 Task: Look for space in San Andrés Itzapa, Guatemala from 8th June, 2023 to 19th June, 2023 for 1 adult in price range Rs.5000 to Rs.12000. Place can be shared room with 1  bedroom having 1 bed and 1 bathroom. Property type can be house, flat, guest house, hotel. Amenities needed are: washing machine. Booking option can be shelf check-in. Required host language is English.
Action: Mouse moved to (406, 69)
Screenshot: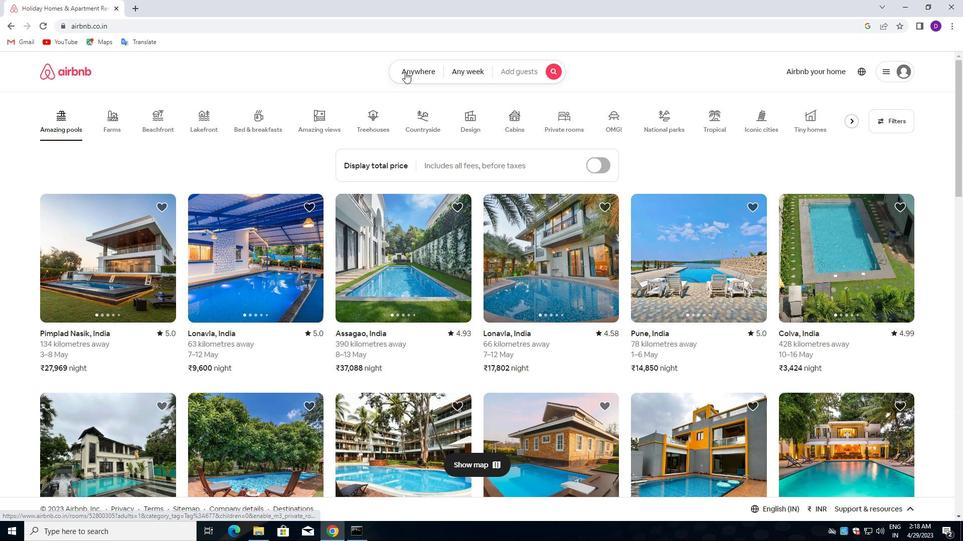
Action: Mouse pressed left at (406, 69)
Screenshot: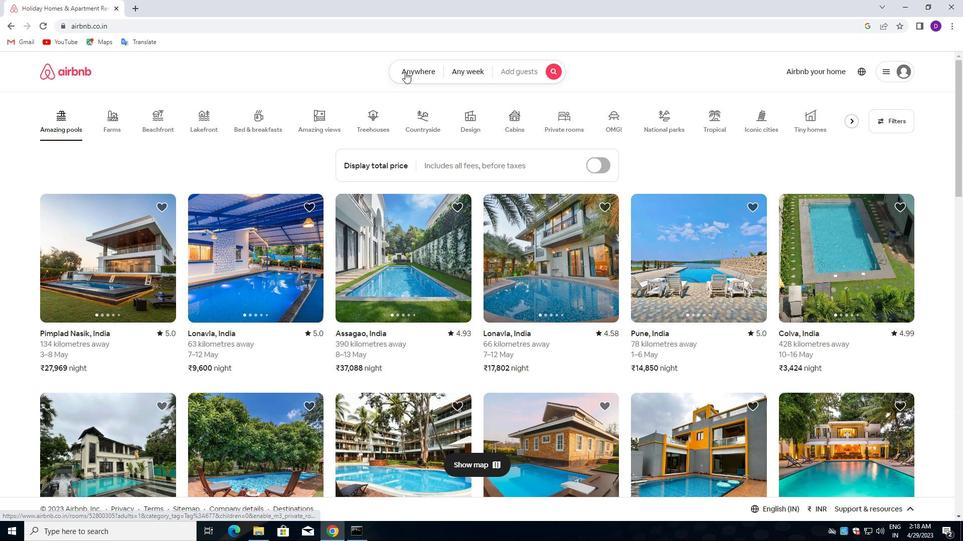 
Action: Mouse moved to (307, 113)
Screenshot: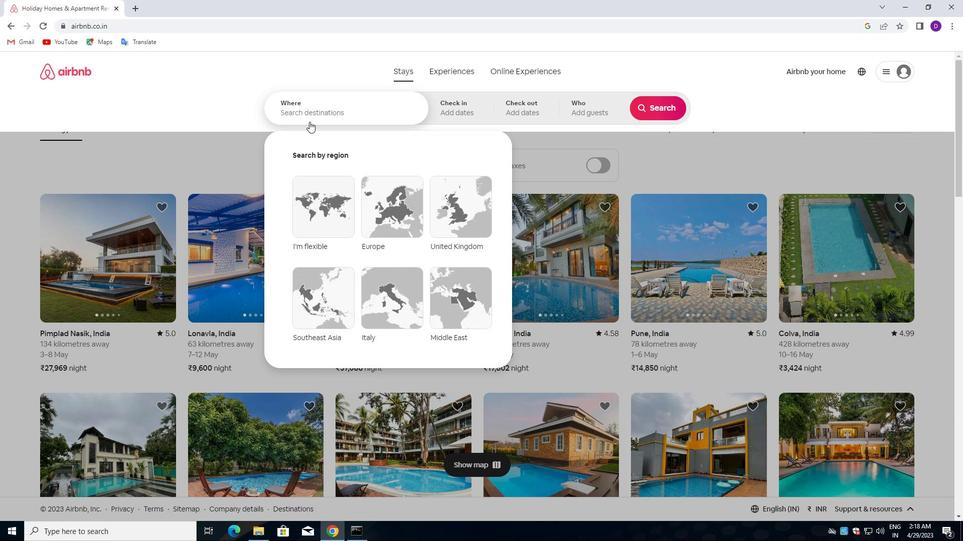 
Action: Mouse pressed left at (307, 113)
Screenshot: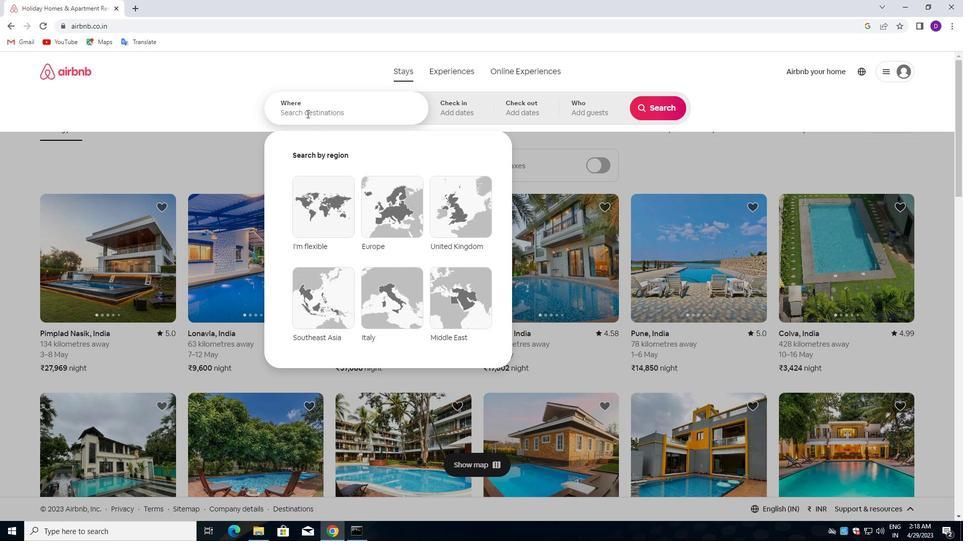 
Action: Mouse moved to (307, 113)
Screenshot: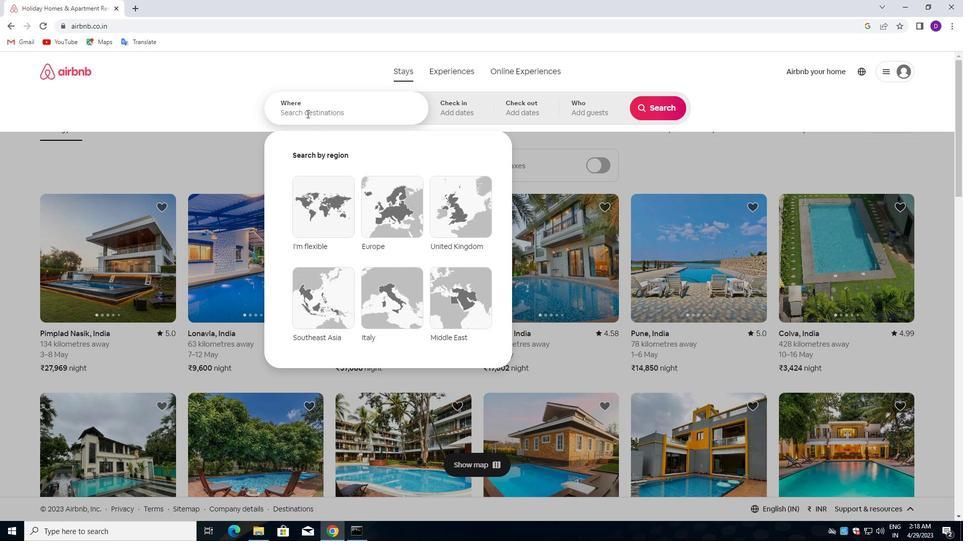 
Action: Key pressed <Key.shift_r>San<Key.space><Key.shift>AND<Key.down><Key.backspace><Key.backspace><Key.backspace><Key.backspace><Key.backspace><Key.backspace><Key.backspace><Key.backspace><Key.space><Key.backspace><Key.backspace><Key.backspace><Key.space><Key.shift_r>ITZ<Key.enter>
Screenshot: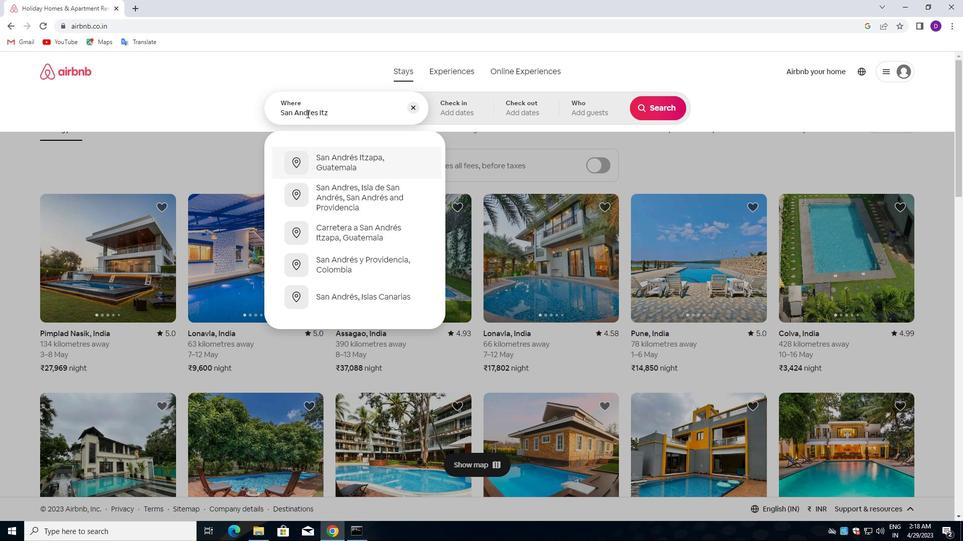 
Action: Mouse moved to (658, 190)
Screenshot: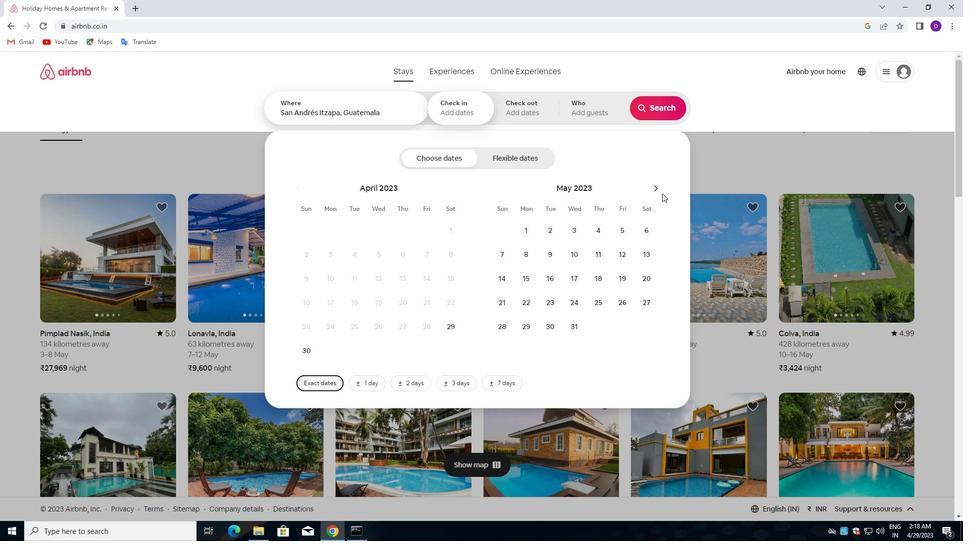 
Action: Mouse pressed left at (658, 190)
Screenshot: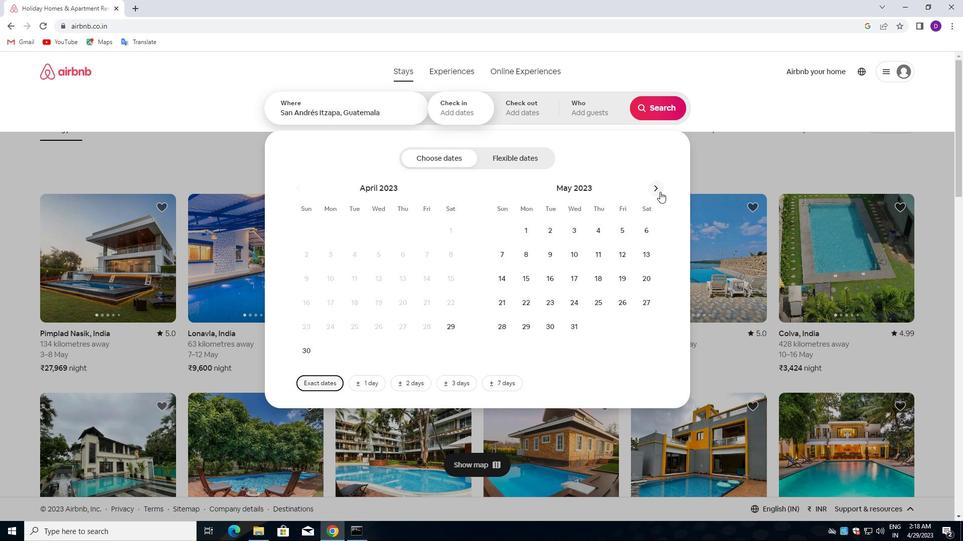 
Action: Mouse moved to (601, 253)
Screenshot: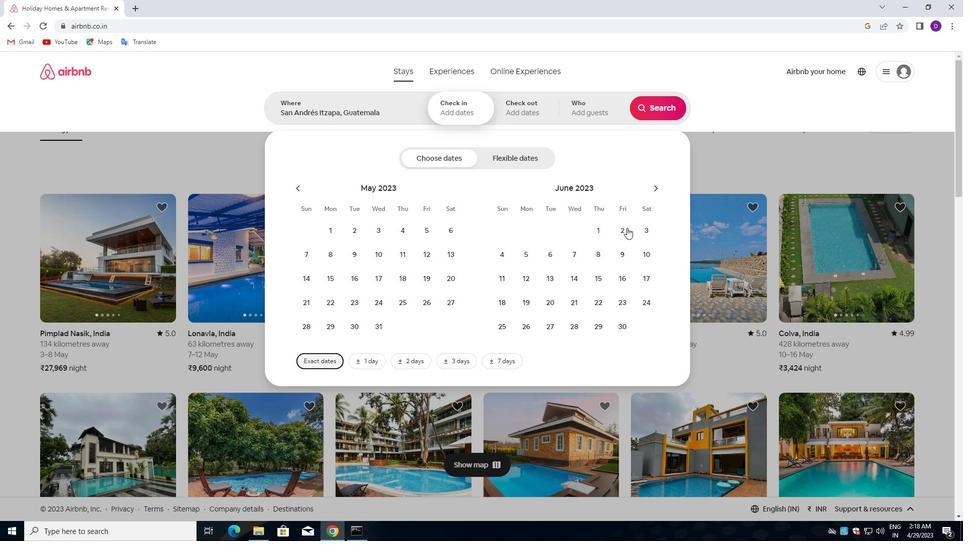 
Action: Mouse pressed left at (601, 253)
Screenshot: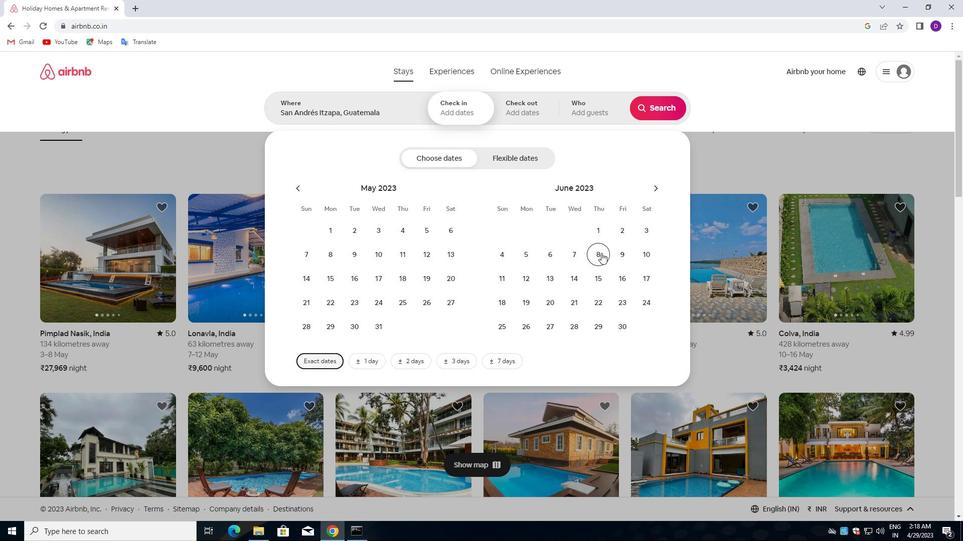 
Action: Mouse moved to (534, 299)
Screenshot: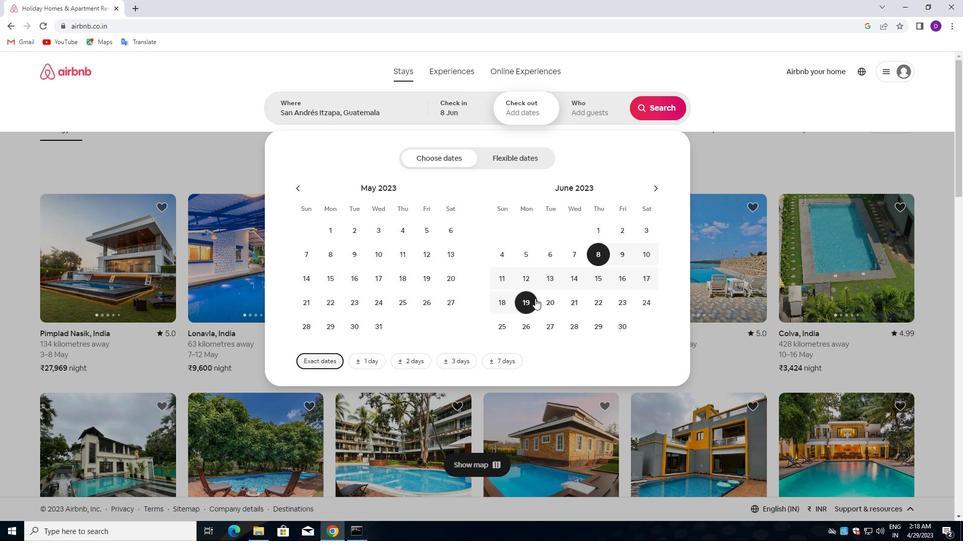 
Action: Mouse pressed left at (534, 299)
Screenshot: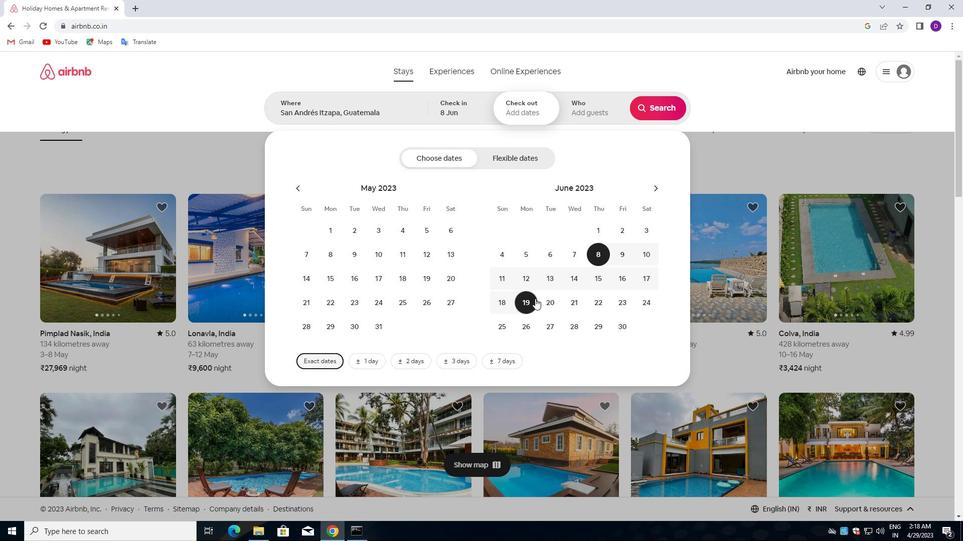 
Action: Mouse moved to (577, 114)
Screenshot: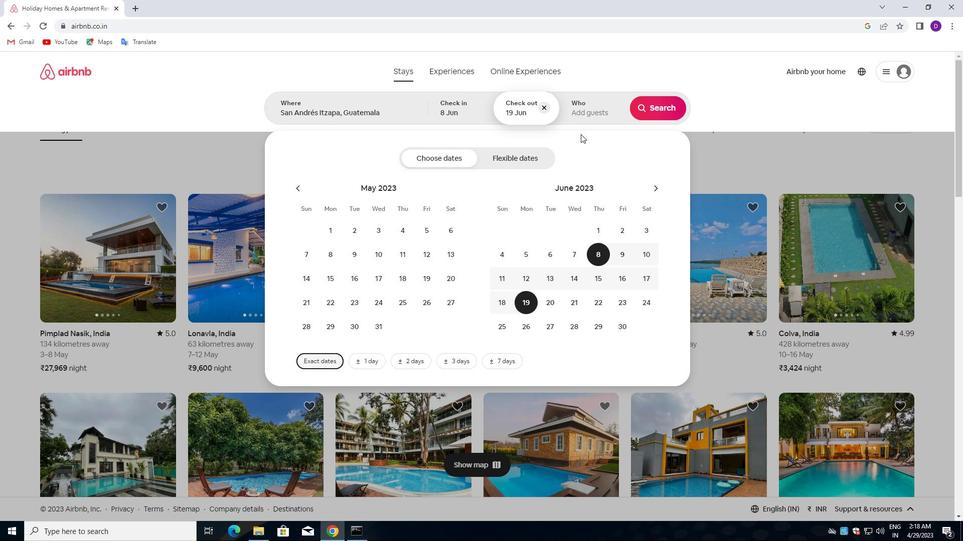 
Action: Mouse pressed left at (577, 114)
Screenshot: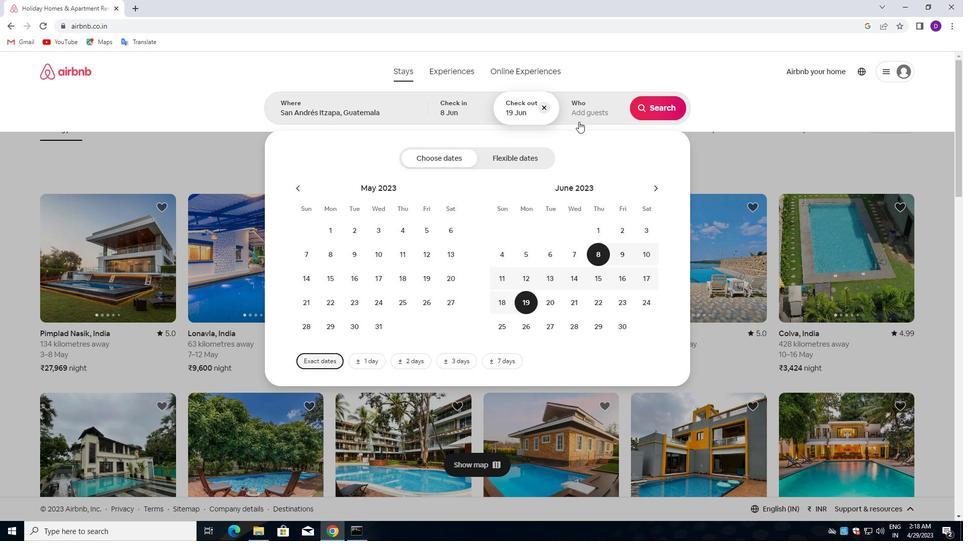 
Action: Mouse moved to (664, 163)
Screenshot: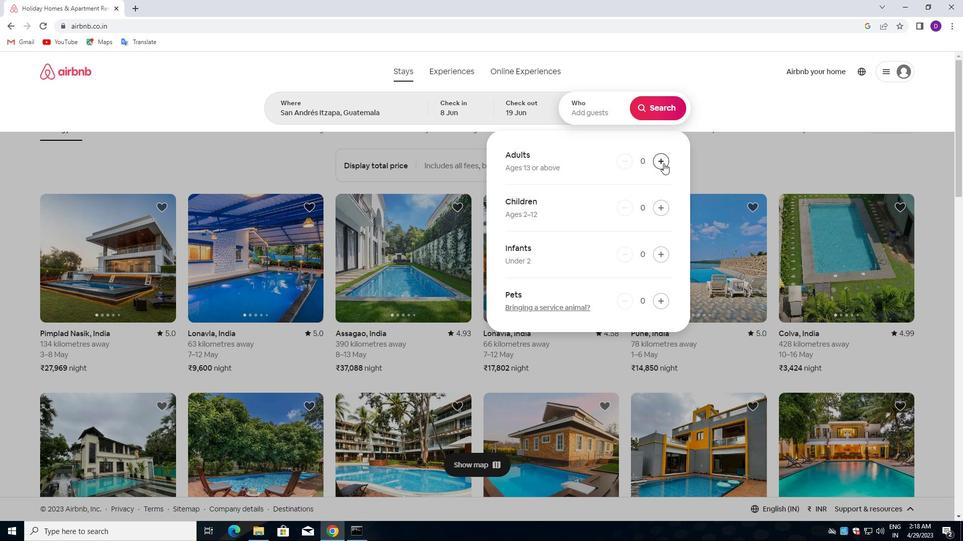 
Action: Mouse pressed left at (664, 163)
Screenshot: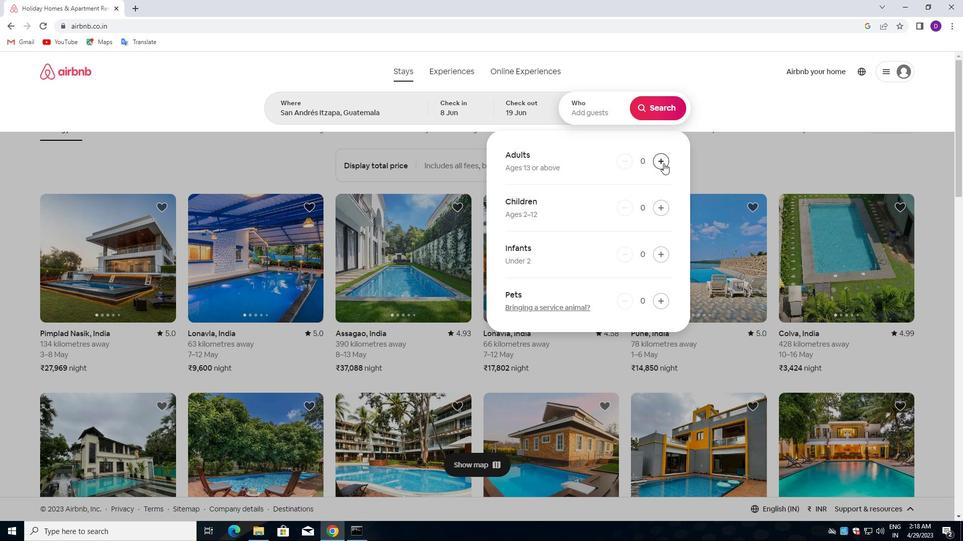 
Action: Mouse moved to (650, 113)
Screenshot: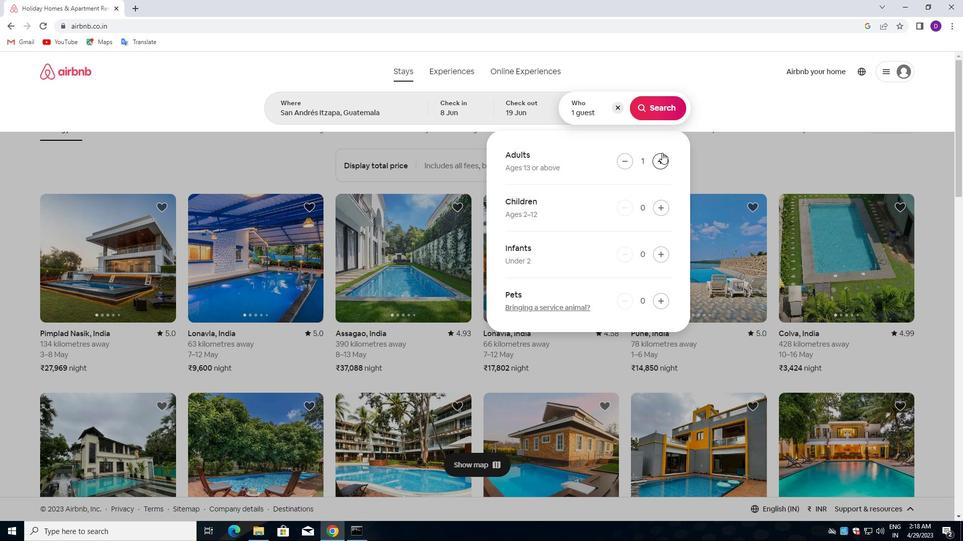
Action: Mouse pressed left at (650, 113)
Screenshot: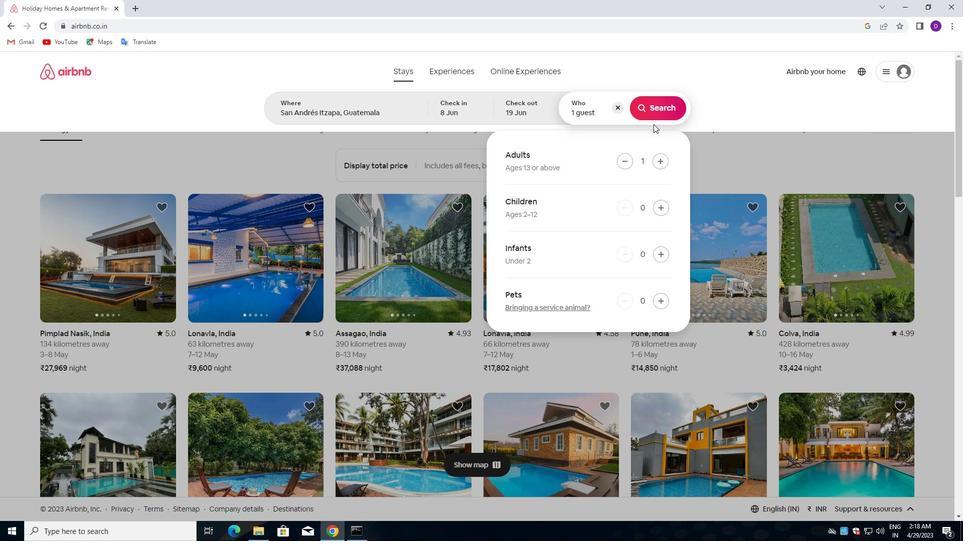 
Action: Mouse moved to (908, 115)
Screenshot: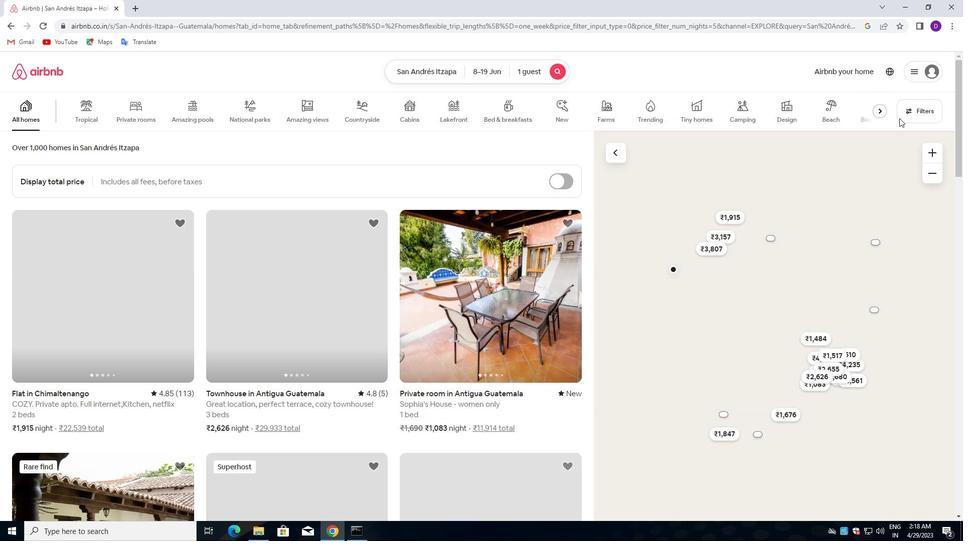 
Action: Mouse pressed left at (908, 115)
Screenshot: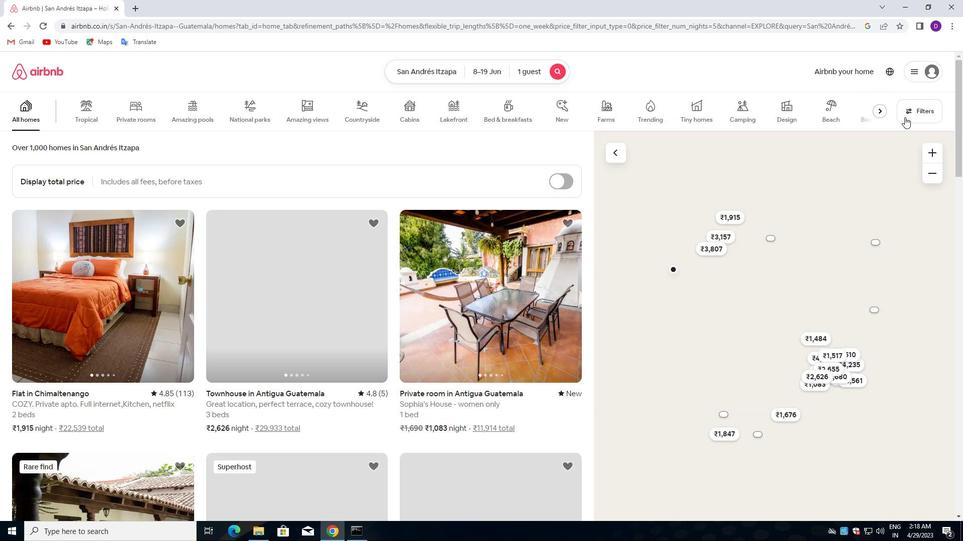 
Action: Mouse moved to (355, 240)
Screenshot: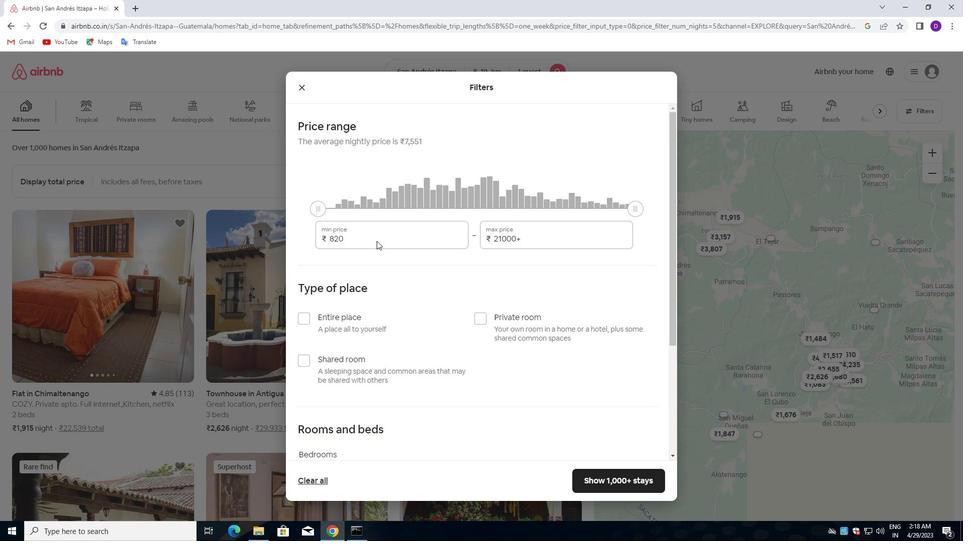 
Action: Mouse pressed left at (355, 240)
Screenshot: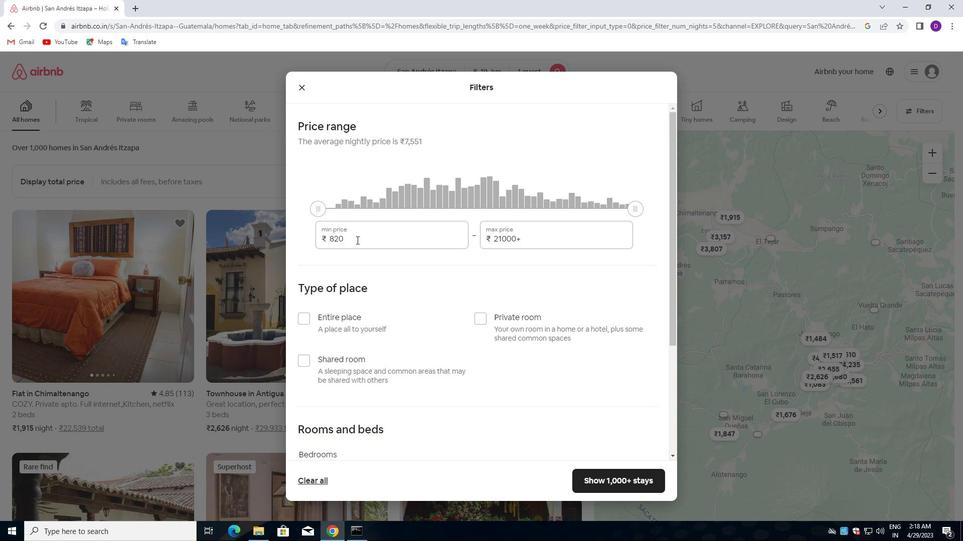 
Action: Mouse pressed left at (355, 240)
Screenshot: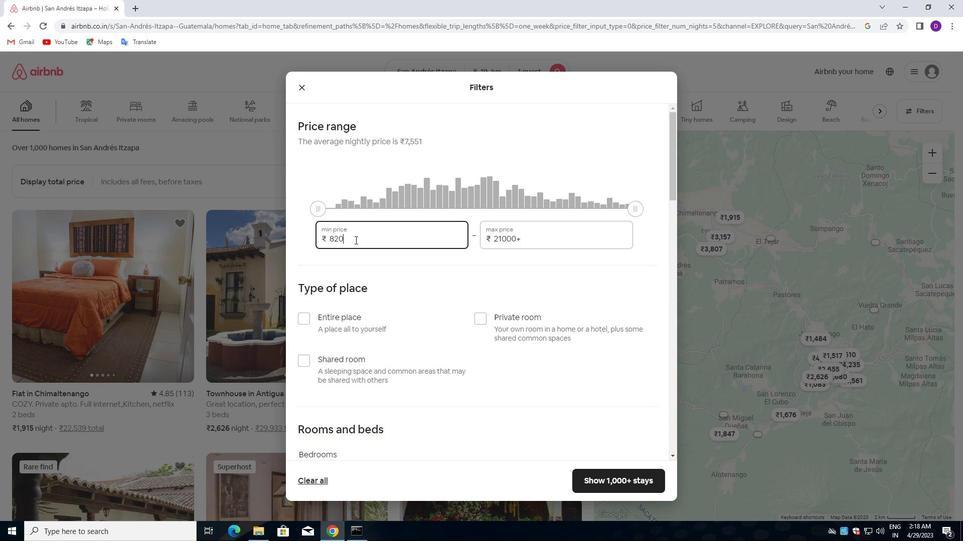 
Action: Key pressed 5000<Key.tab>12000<Key.backspace><Key.backspace><Key.backspace><Key.backspace><Key.backspace><Key.backspace><Key.backspace><Key.backspace>12000
Screenshot: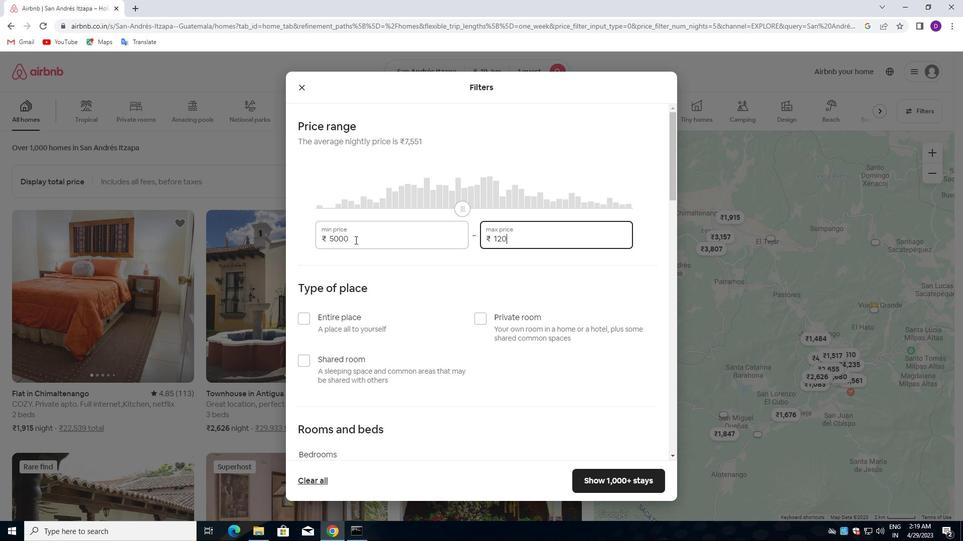 
Action: Mouse moved to (339, 256)
Screenshot: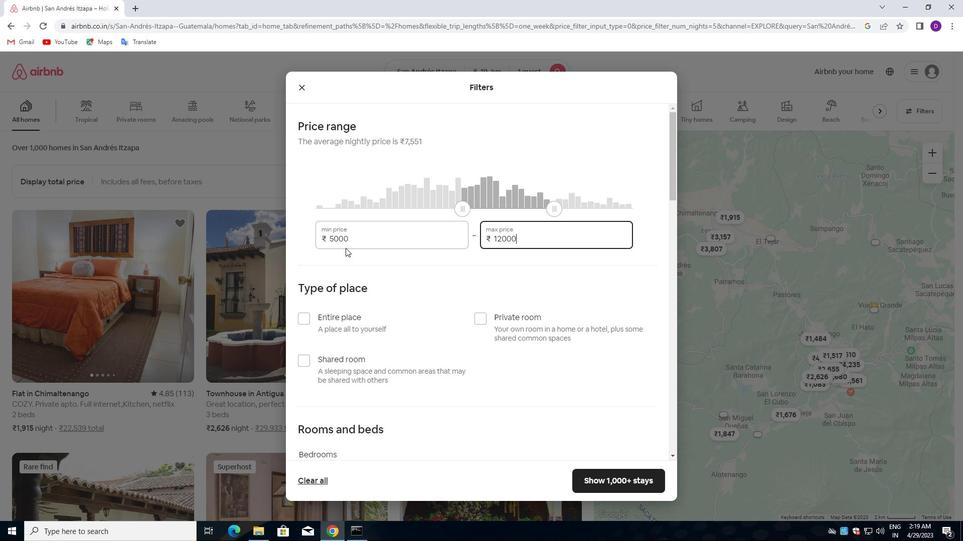 
Action: Mouse scrolled (339, 255) with delta (0, 0)
Screenshot: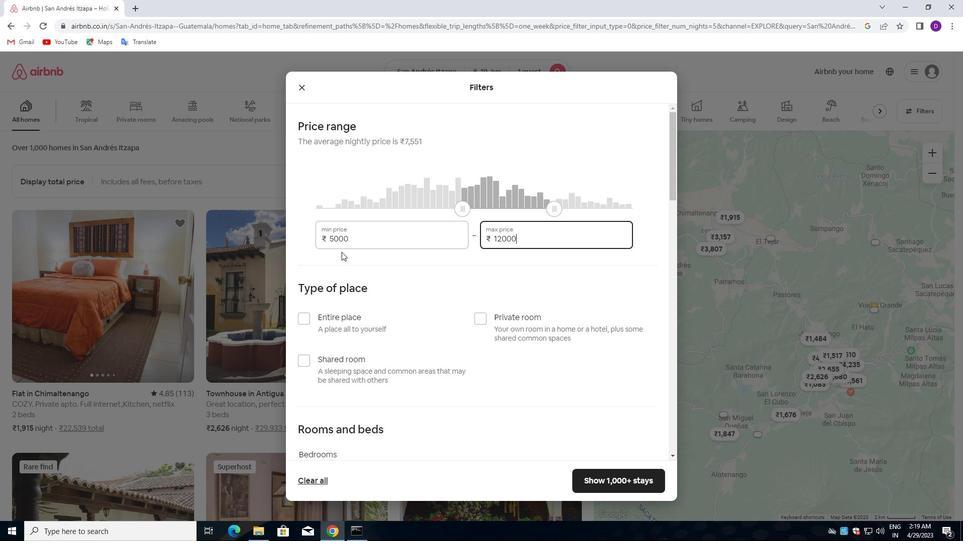 
Action: Mouse moved to (300, 312)
Screenshot: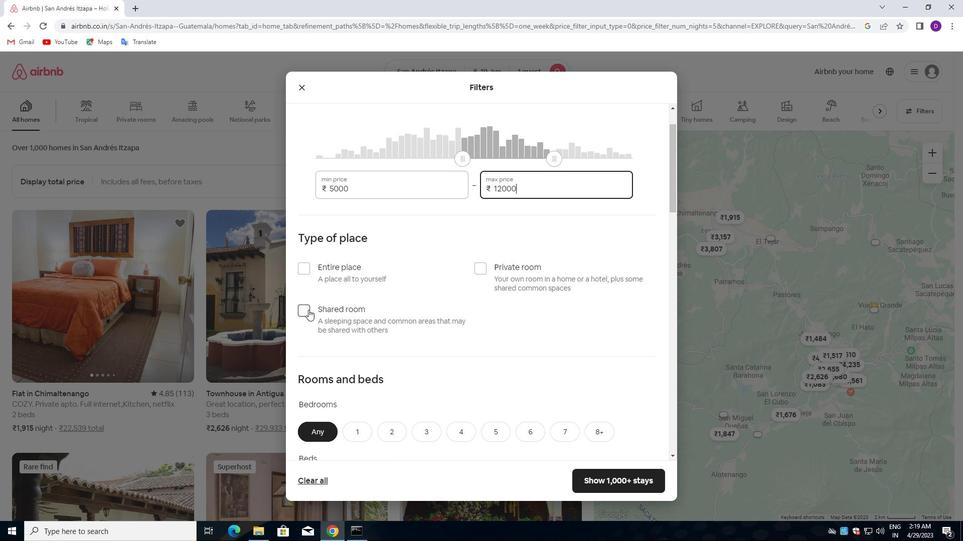 
Action: Mouse pressed left at (300, 312)
Screenshot: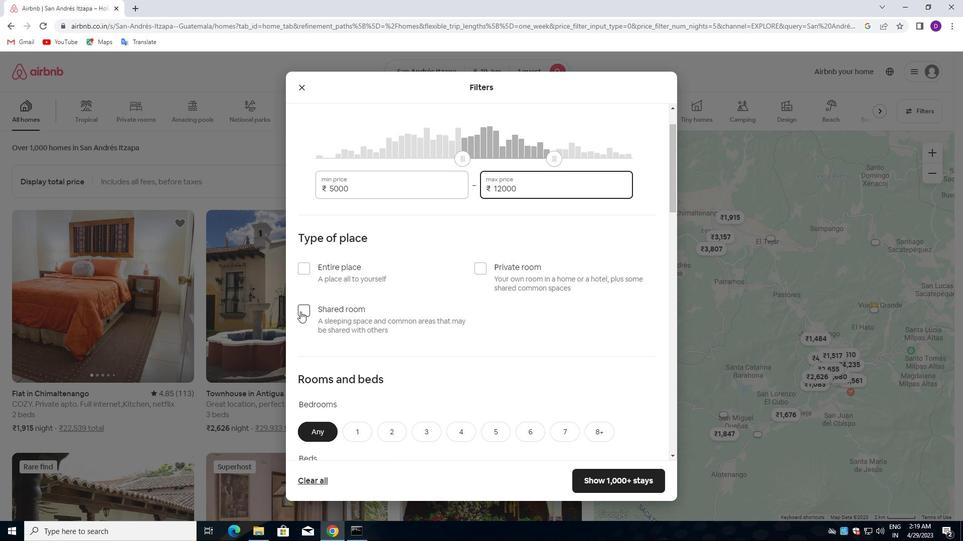 
Action: Mouse moved to (391, 326)
Screenshot: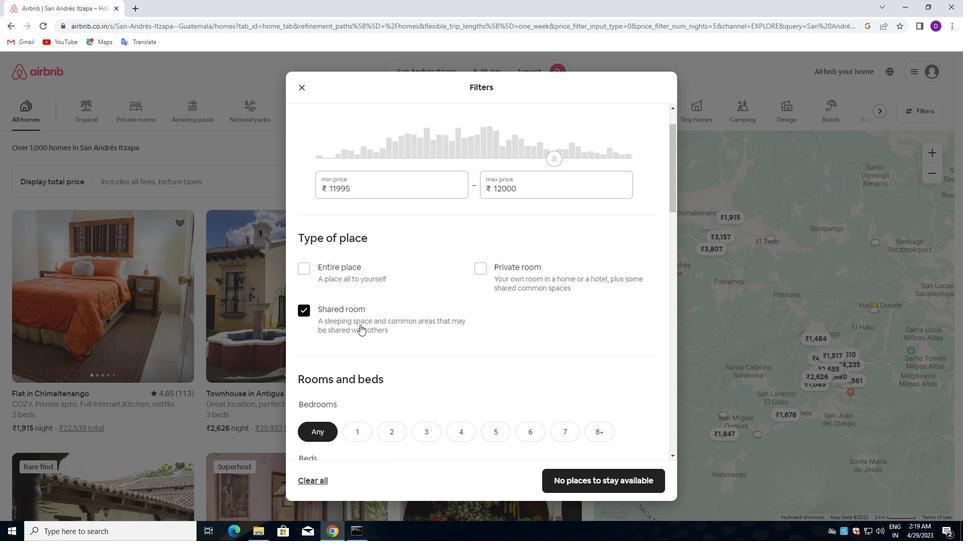 
Action: Mouse scrolled (391, 326) with delta (0, 0)
Screenshot: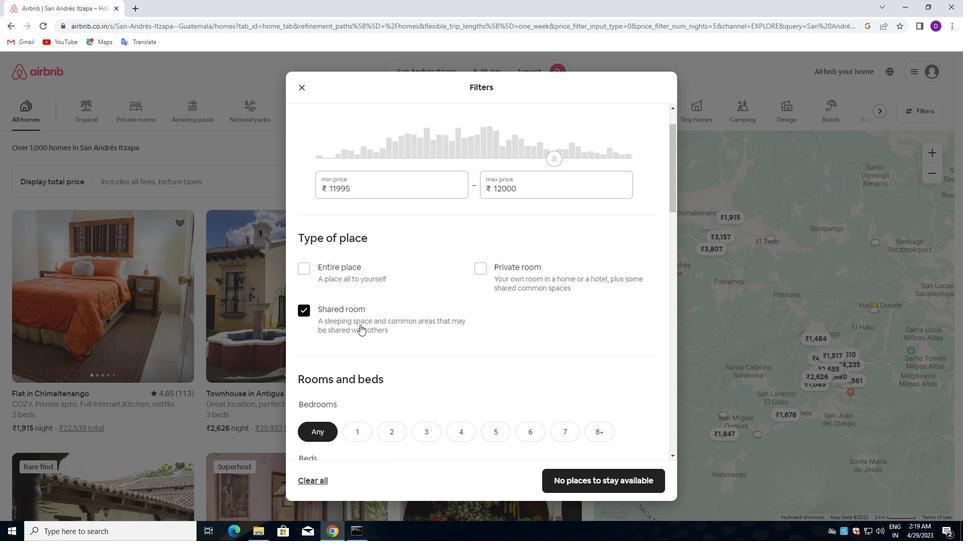 
Action: Mouse moved to (392, 326)
Screenshot: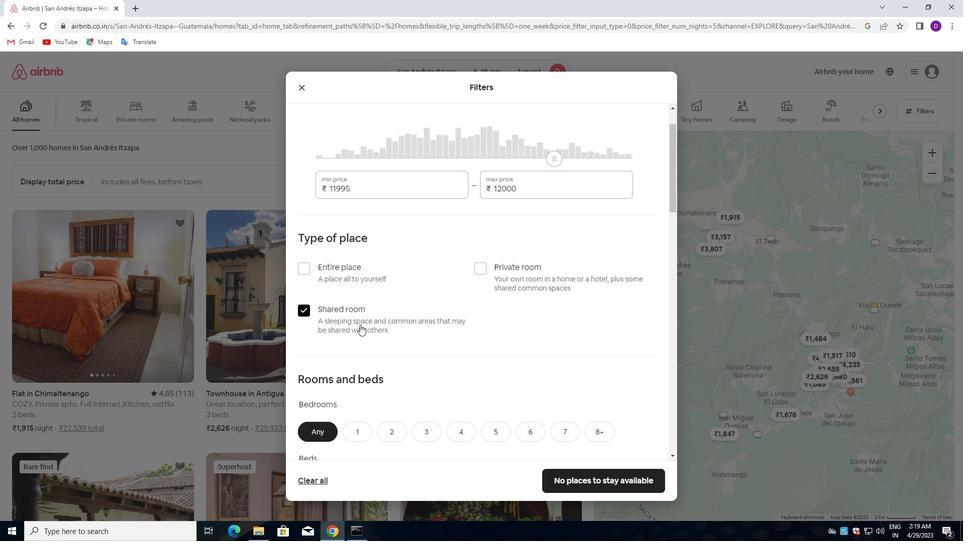 
Action: Mouse scrolled (392, 326) with delta (0, 0)
Screenshot: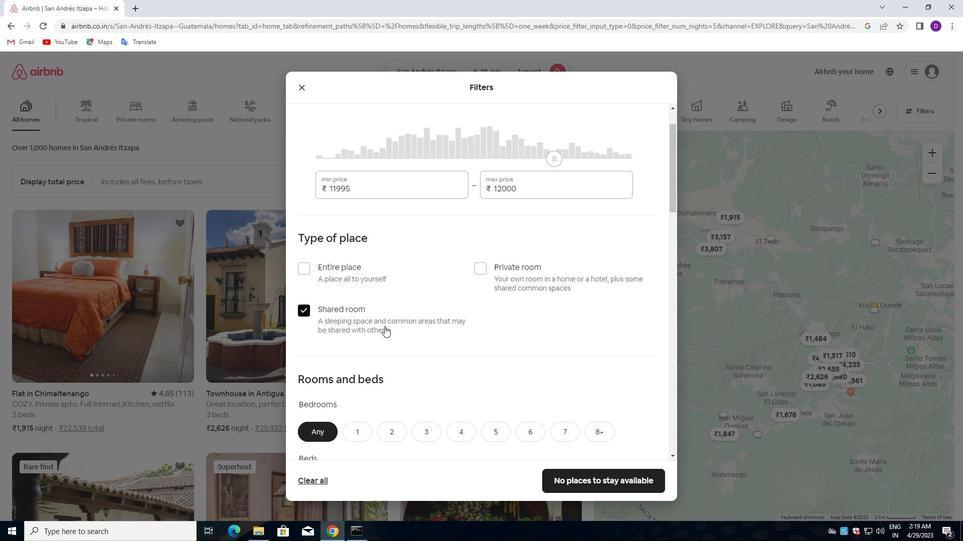 
Action: Mouse moved to (392, 327)
Screenshot: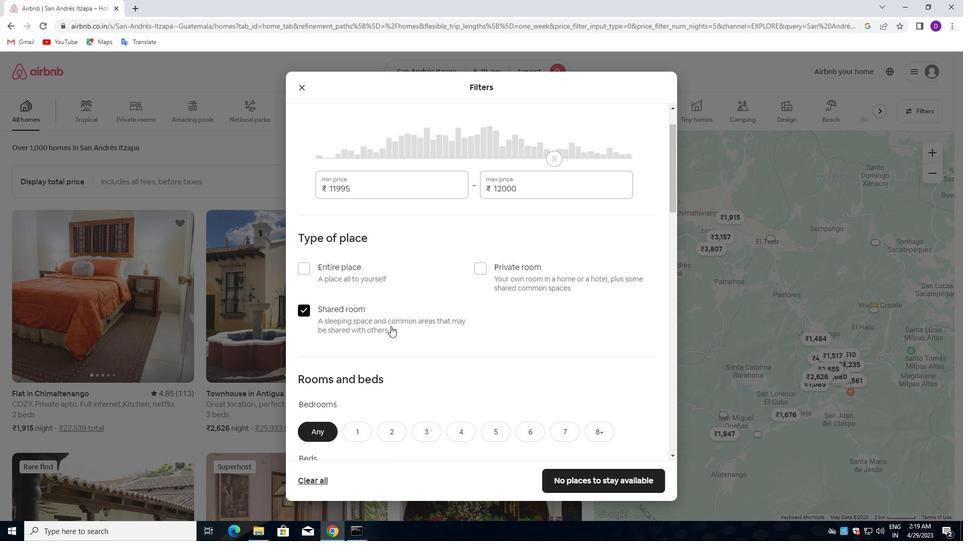 
Action: Mouse scrolled (392, 326) with delta (0, 0)
Screenshot: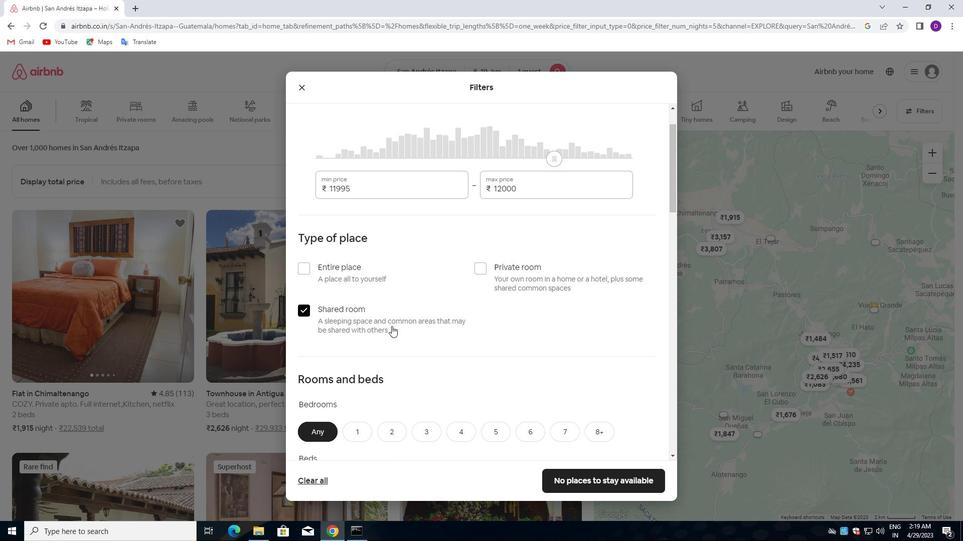 
Action: Mouse moved to (355, 285)
Screenshot: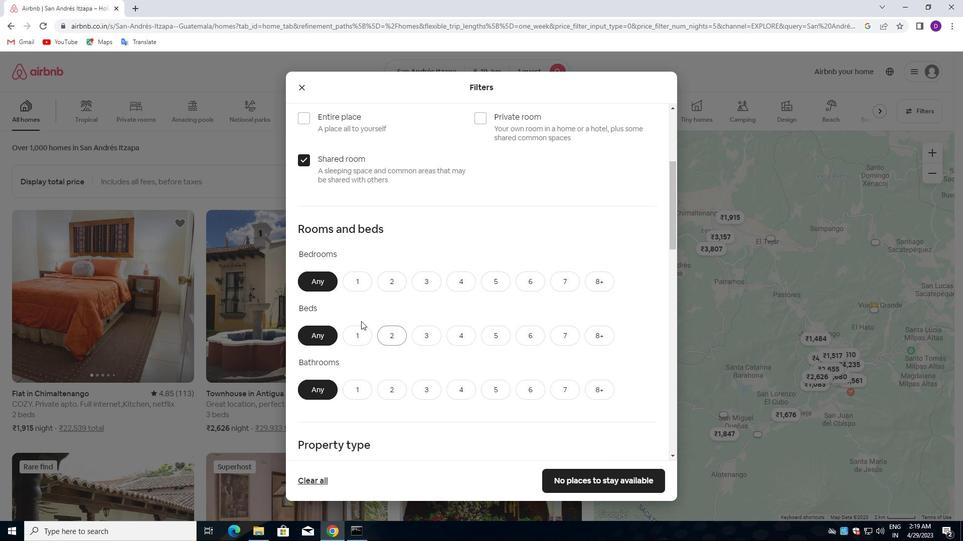 
Action: Mouse pressed left at (355, 285)
Screenshot: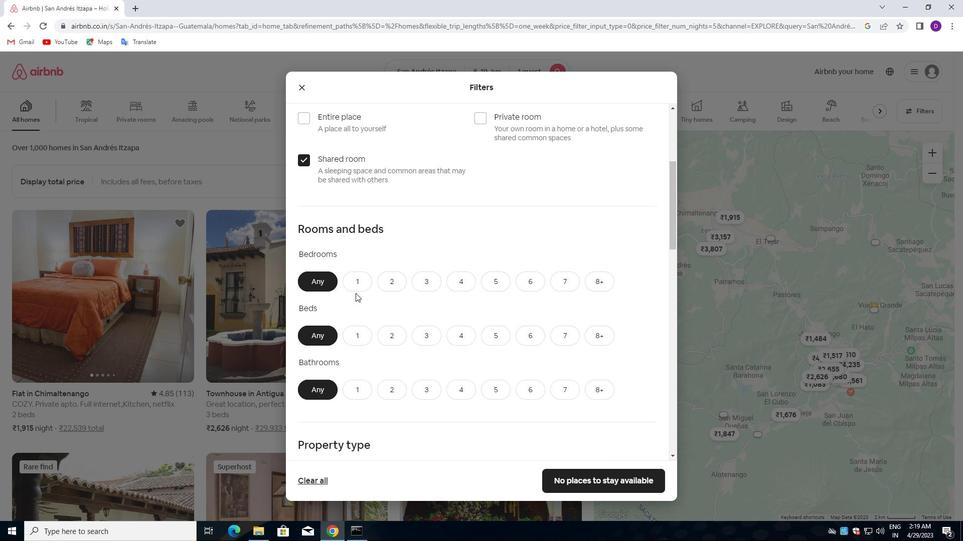 
Action: Mouse moved to (359, 338)
Screenshot: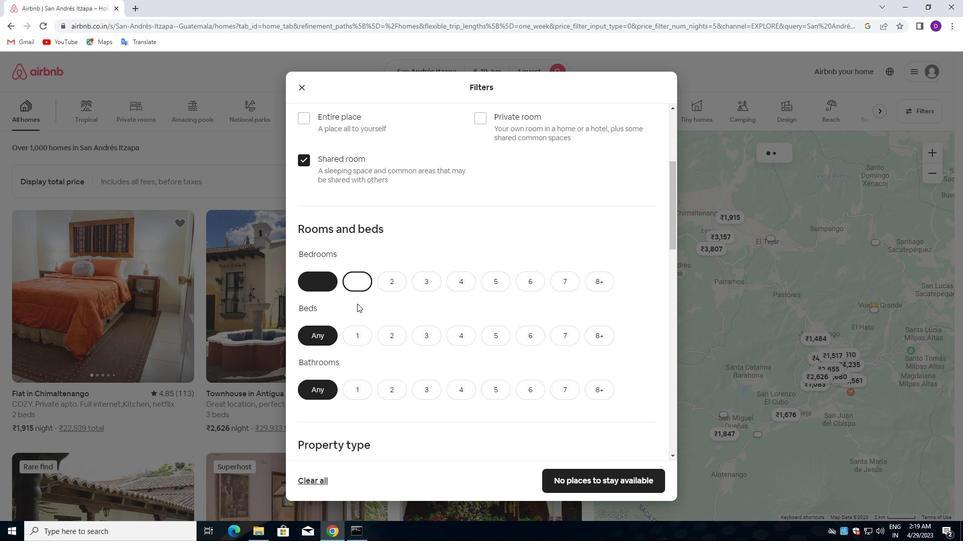 
Action: Mouse pressed left at (359, 338)
Screenshot: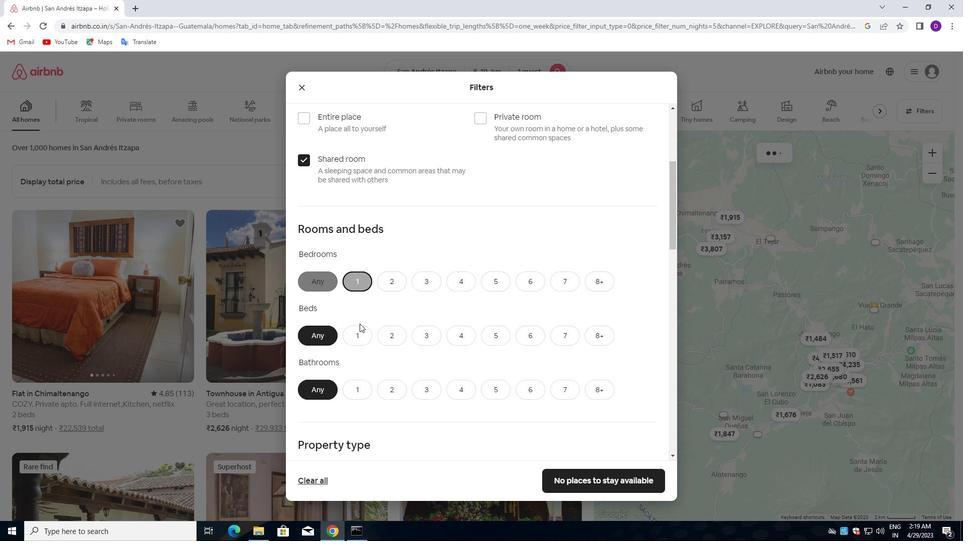 
Action: Mouse moved to (357, 384)
Screenshot: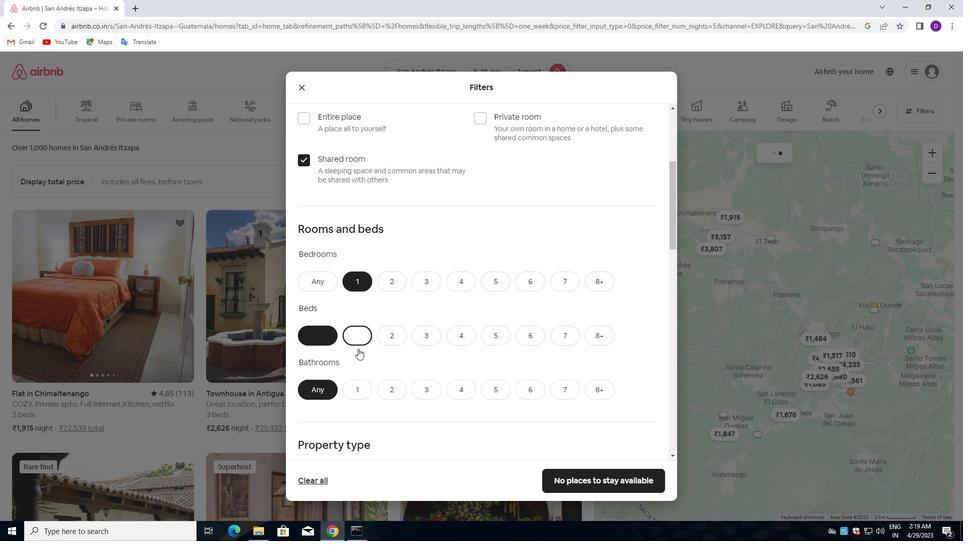 
Action: Mouse pressed left at (357, 384)
Screenshot: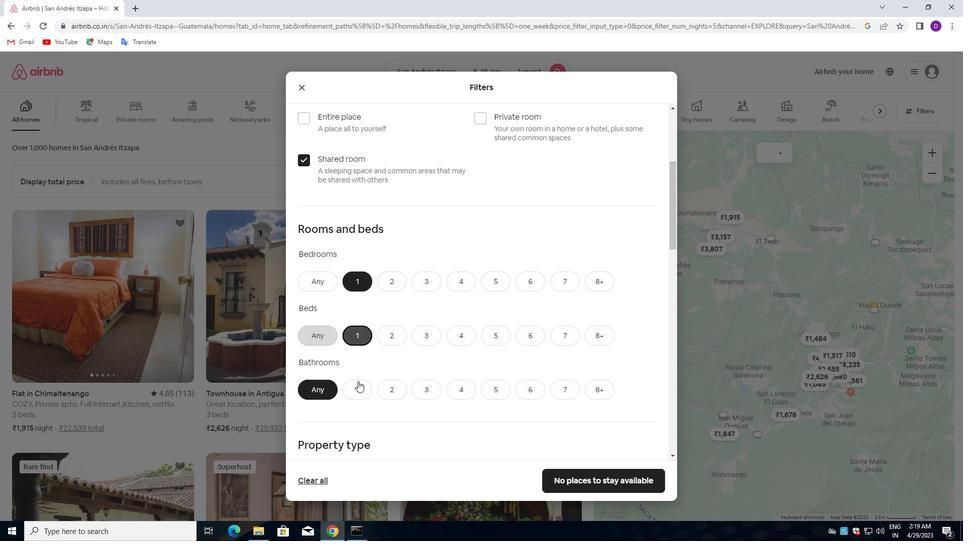
Action: Mouse moved to (401, 332)
Screenshot: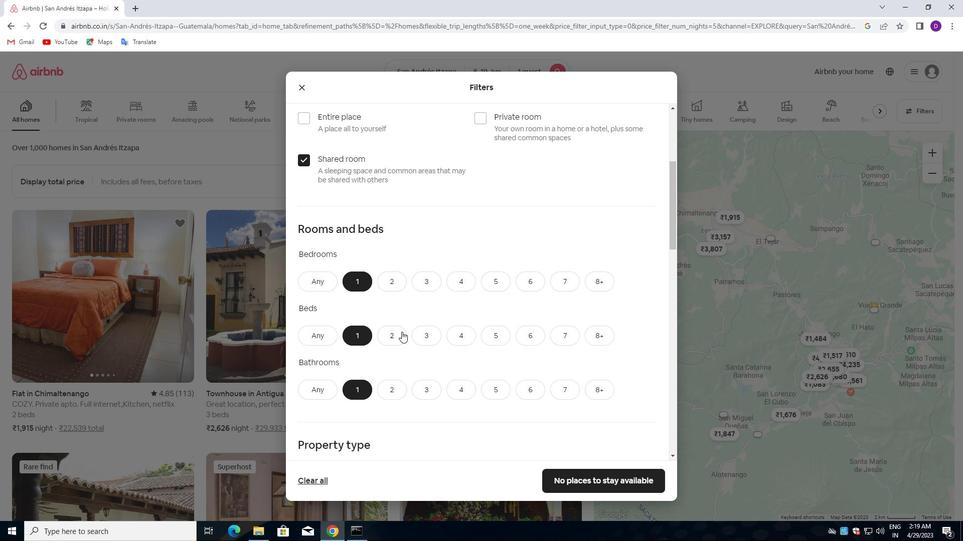 
Action: Mouse scrolled (401, 331) with delta (0, 0)
Screenshot: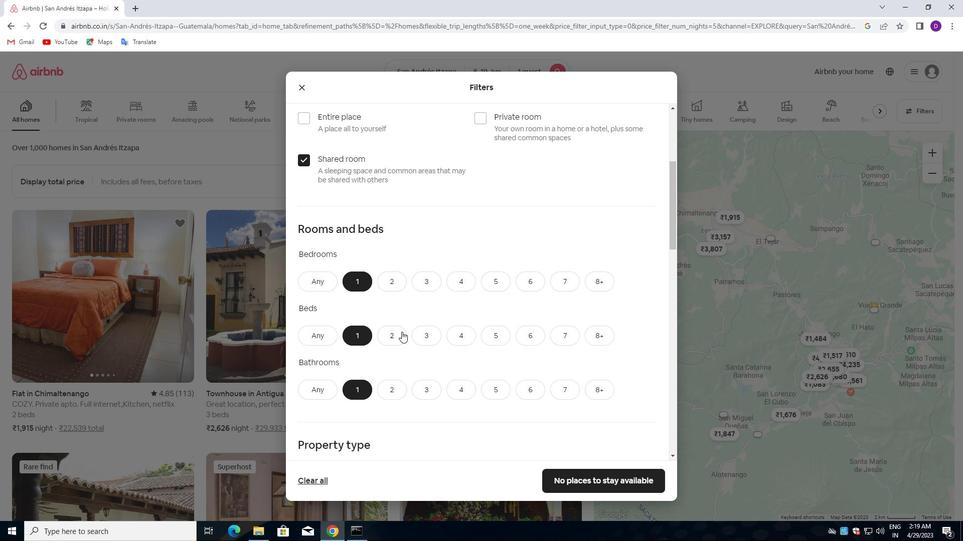 
Action: Mouse moved to (401, 332)
Screenshot: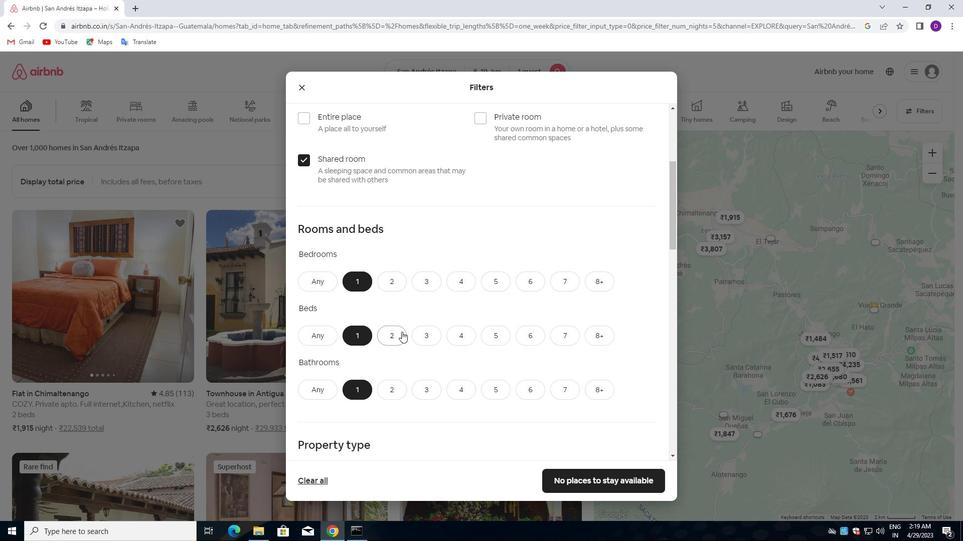 
Action: Mouse scrolled (401, 332) with delta (0, 0)
Screenshot: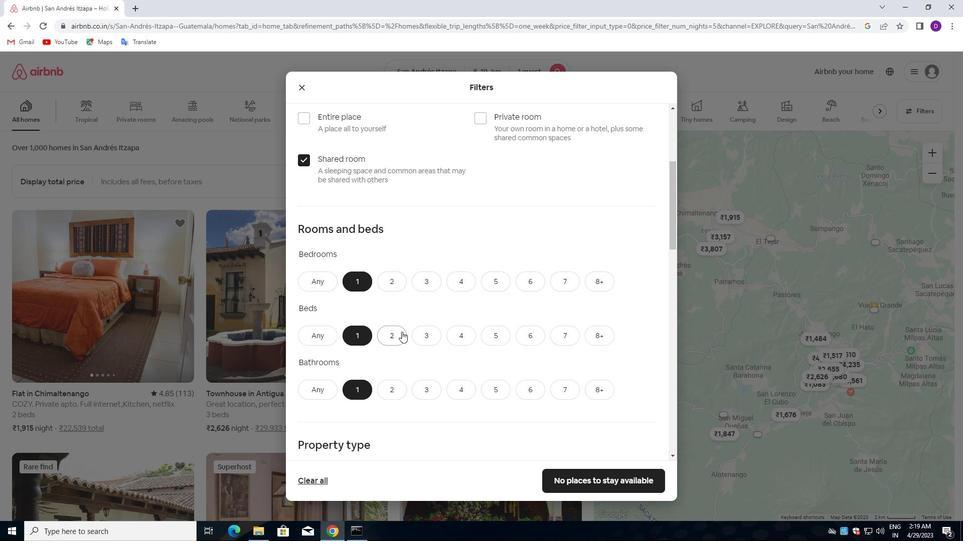 
Action: Mouse moved to (401, 333)
Screenshot: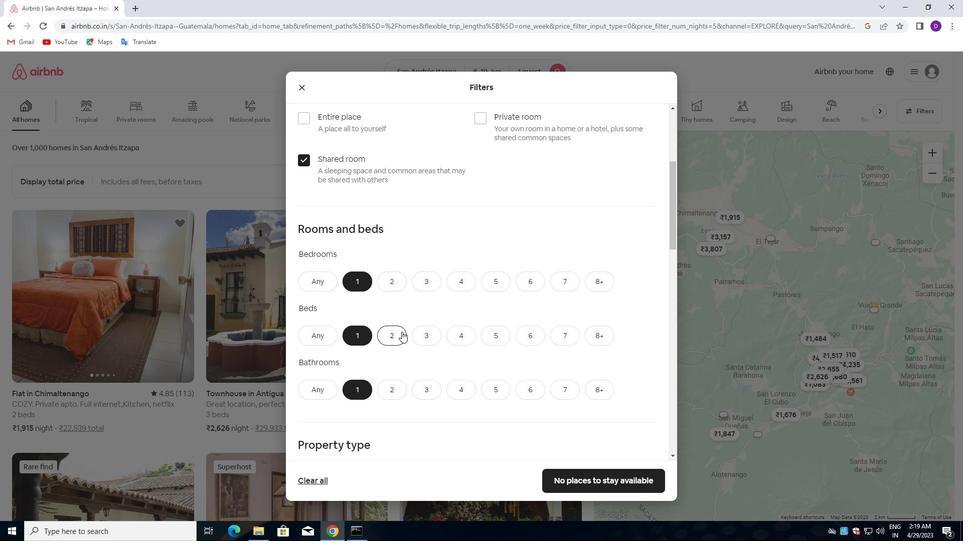 
Action: Mouse scrolled (401, 333) with delta (0, 0)
Screenshot: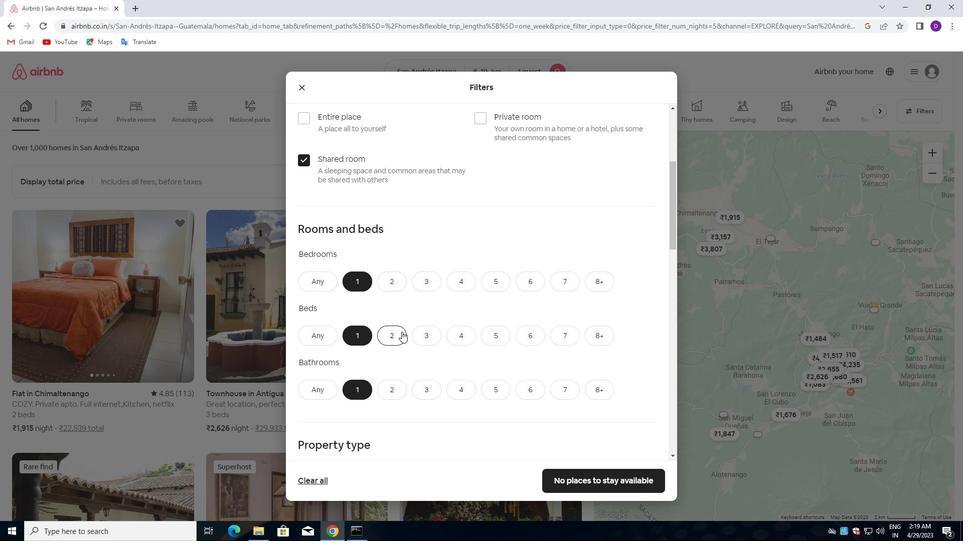 
Action: Mouse moved to (400, 334)
Screenshot: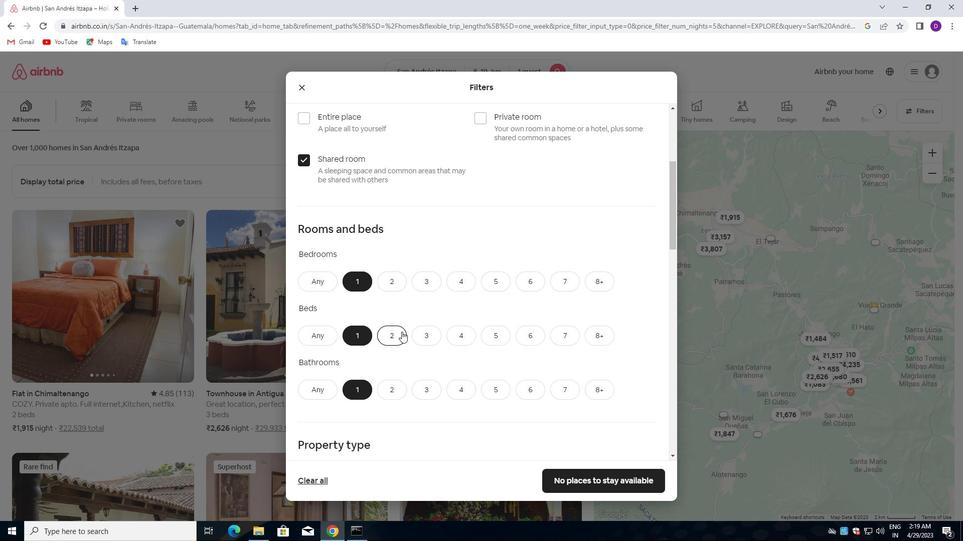 
Action: Mouse scrolled (400, 333) with delta (0, 0)
Screenshot: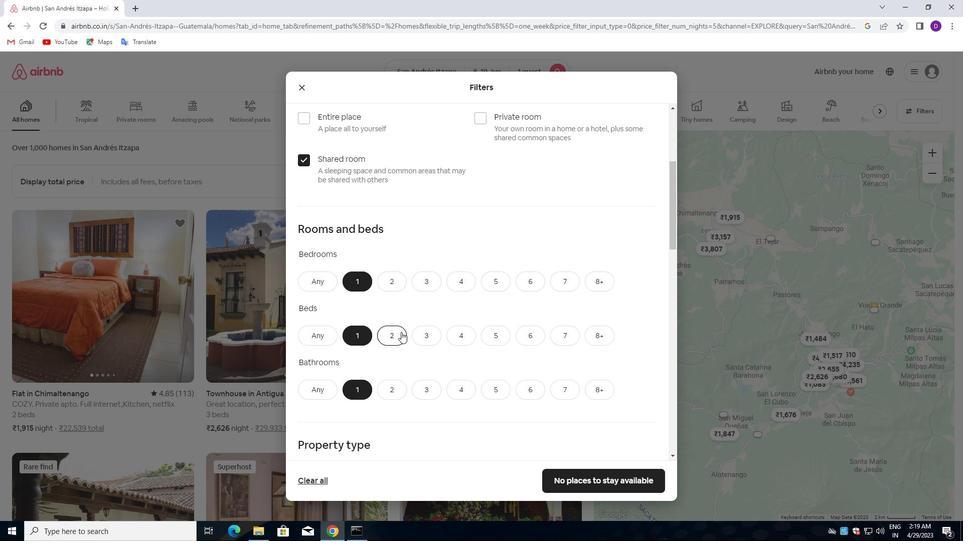
Action: Mouse moved to (348, 308)
Screenshot: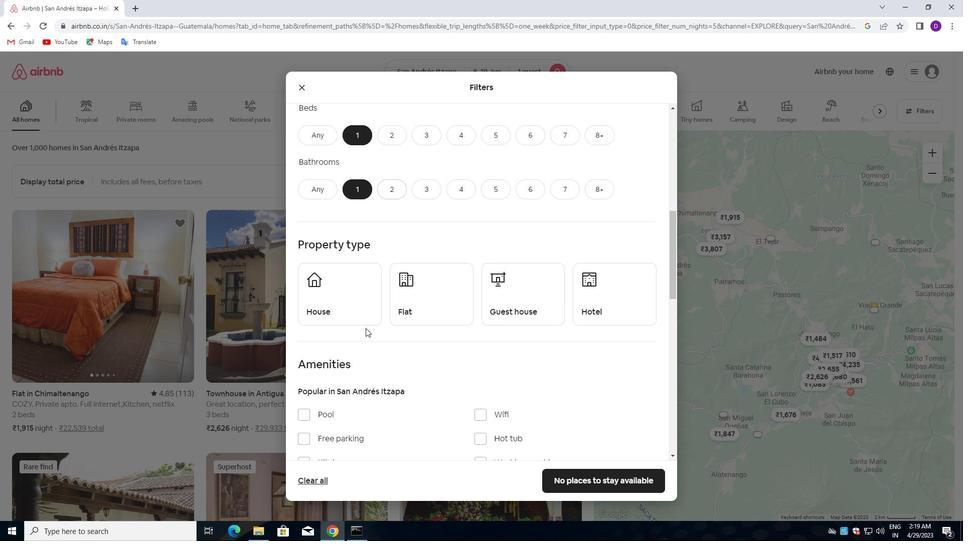 
Action: Mouse pressed left at (348, 308)
Screenshot: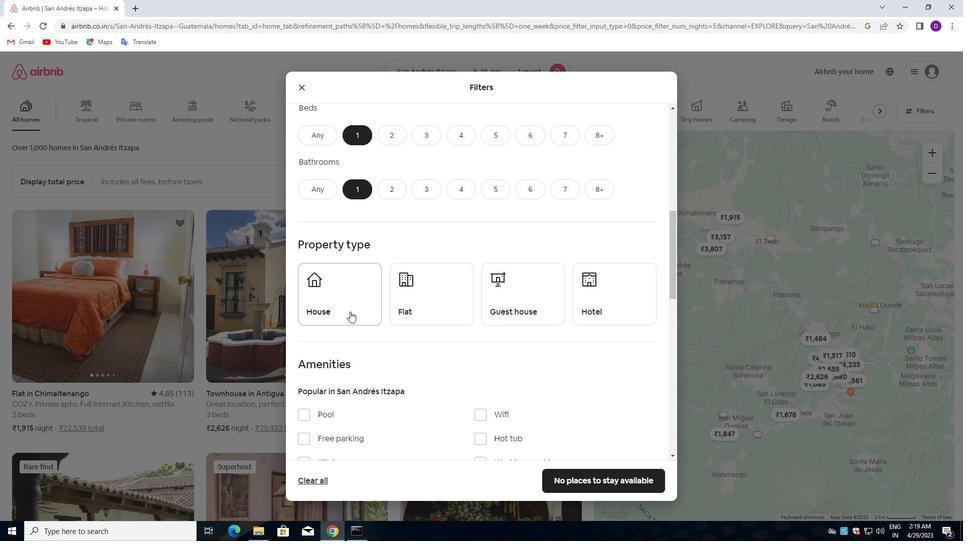 
Action: Mouse moved to (413, 301)
Screenshot: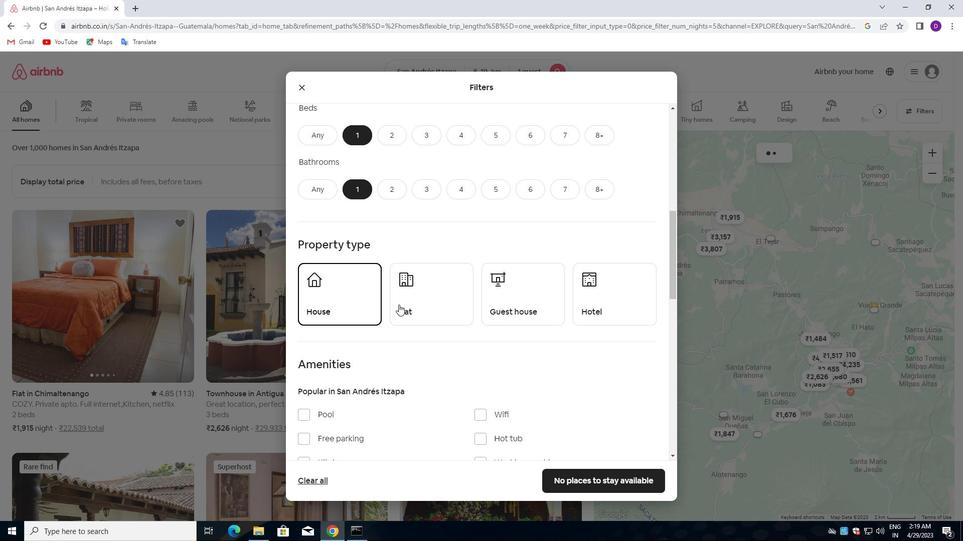
Action: Mouse pressed left at (413, 301)
Screenshot: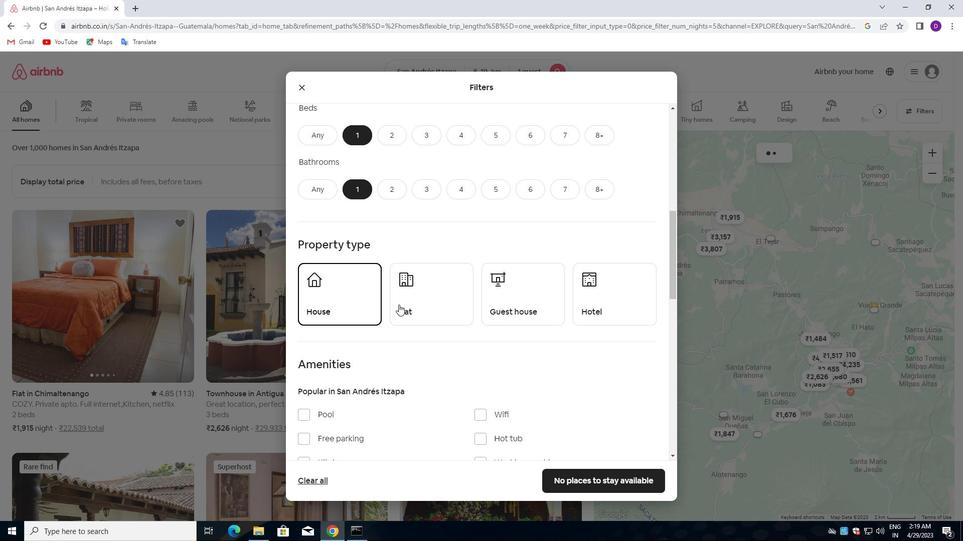 
Action: Mouse moved to (494, 299)
Screenshot: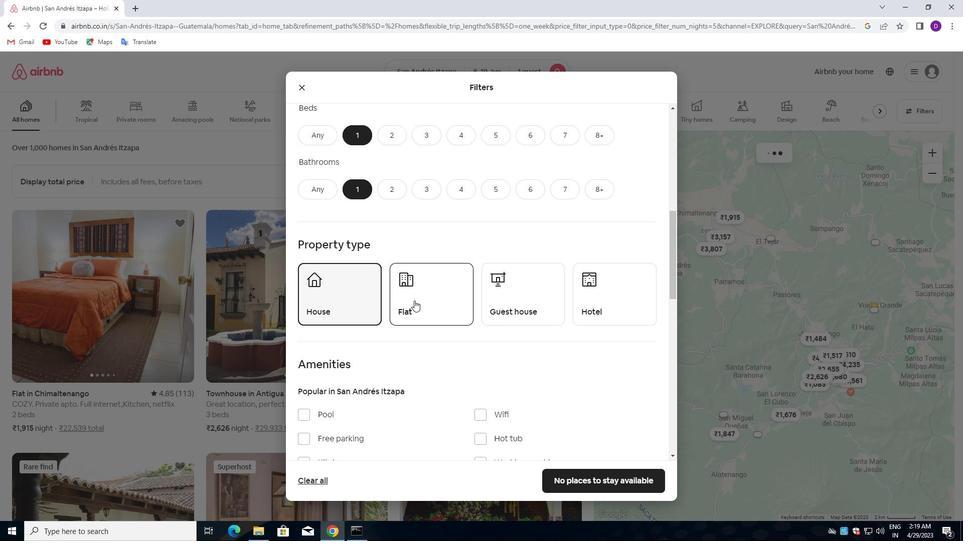 
Action: Mouse pressed left at (494, 299)
Screenshot: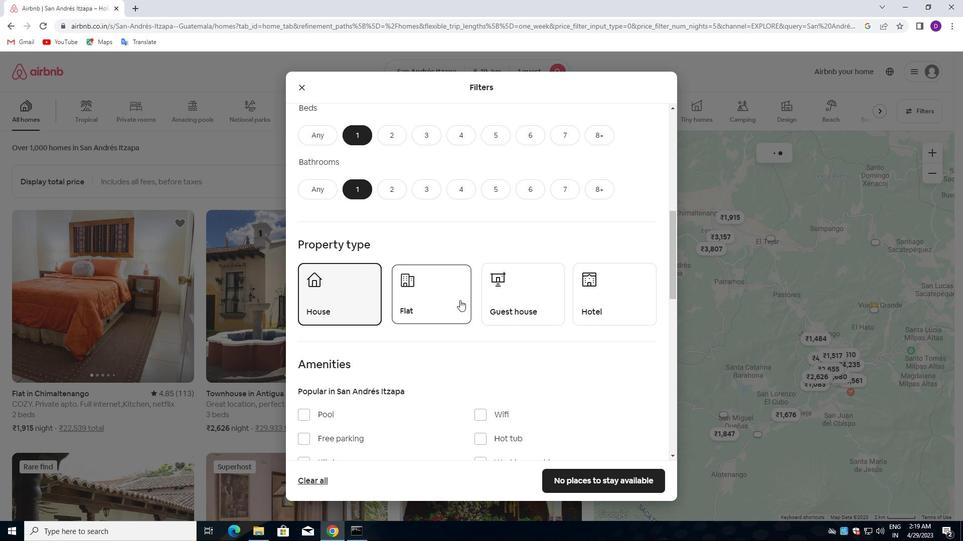 
Action: Mouse moved to (592, 297)
Screenshot: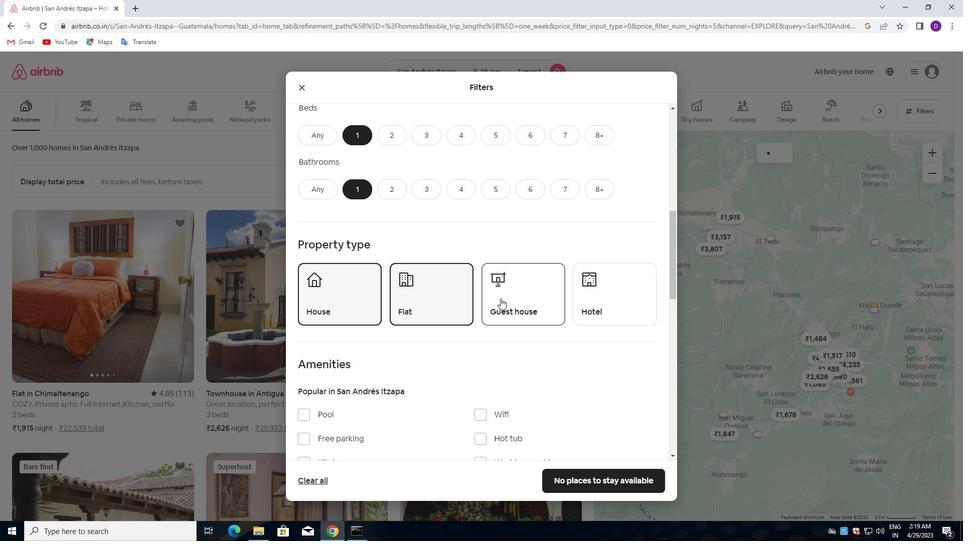 
Action: Mouse pressed left at (592, 297)
Screenshot: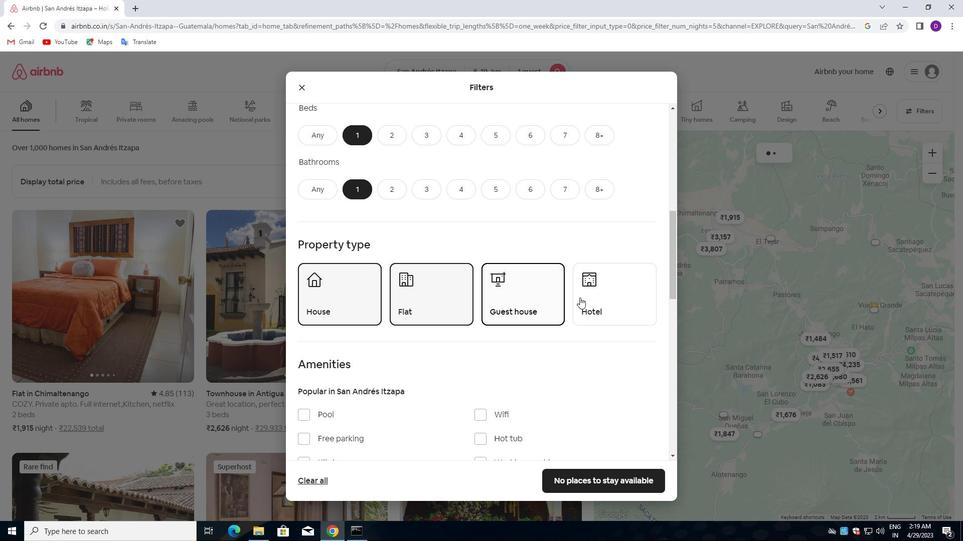 
Action: Mouse moved to (484, 325)
Screenshot: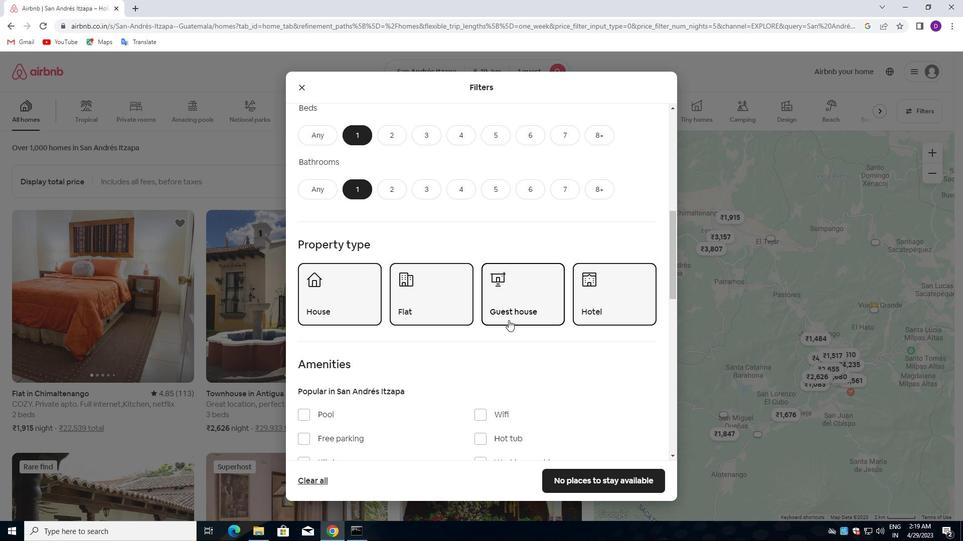 
Action: Mouse scrolled (484, 324) with delta (0, 0)
Screenshot: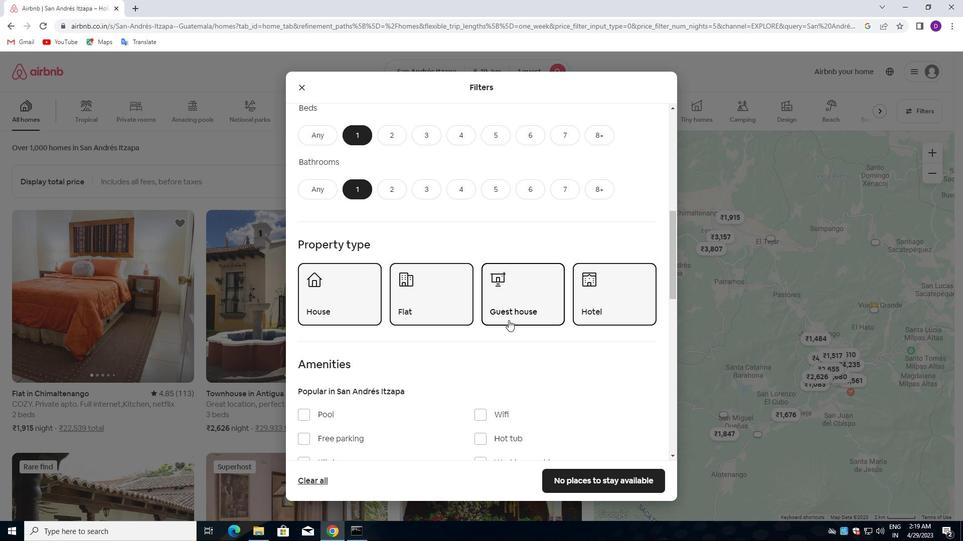 
Action: Mouse moved to (483, 326)
Screenshot: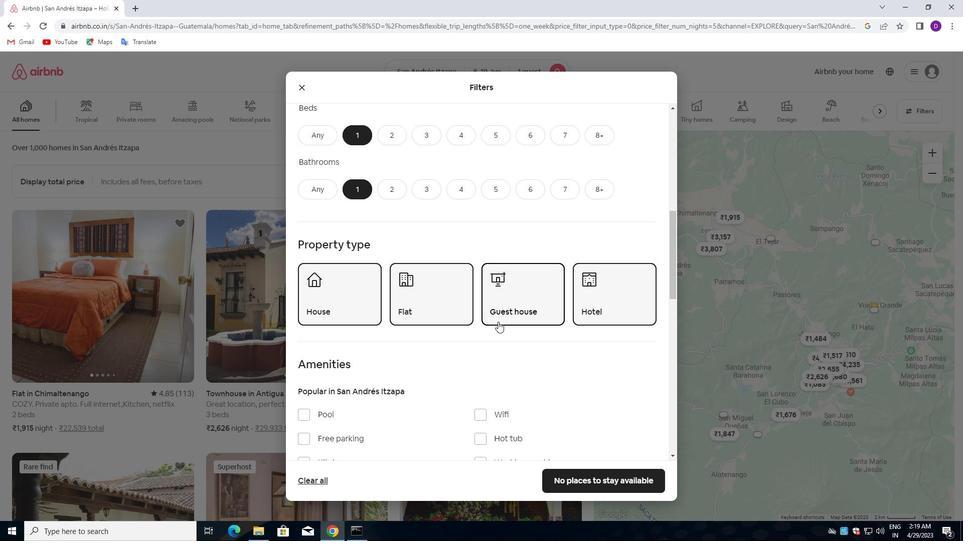 
Action: Mouse scrolled (483, 326) with delta (0, 0)
Screenshot: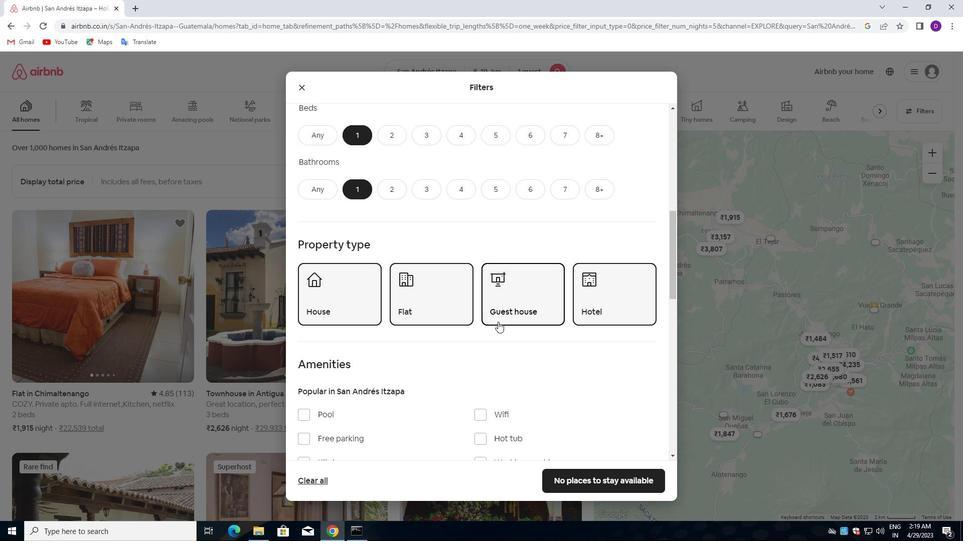 
Action: Mouse moved to (483, 326)
Screenshot: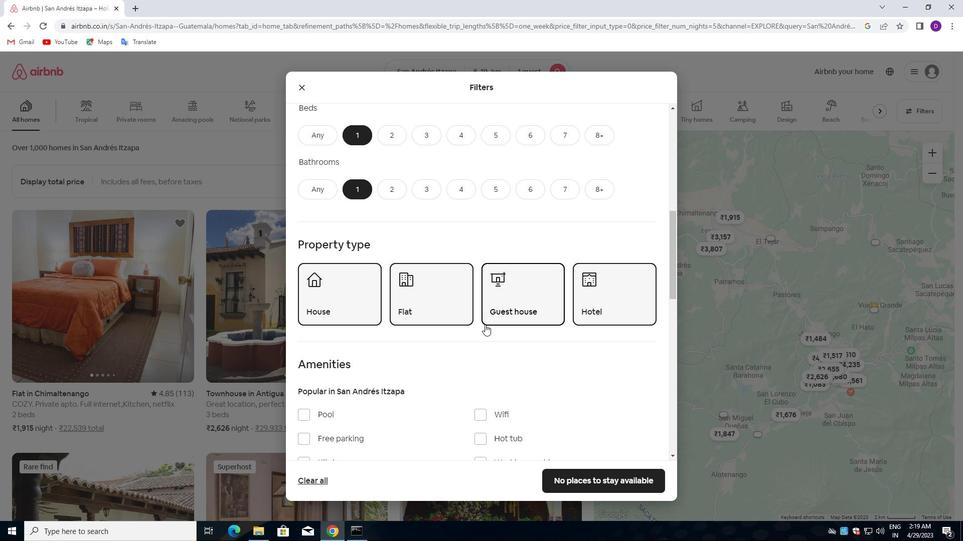 
Action: Mouse scrolled (483, 326) with delta (0, 0)
Screenshot: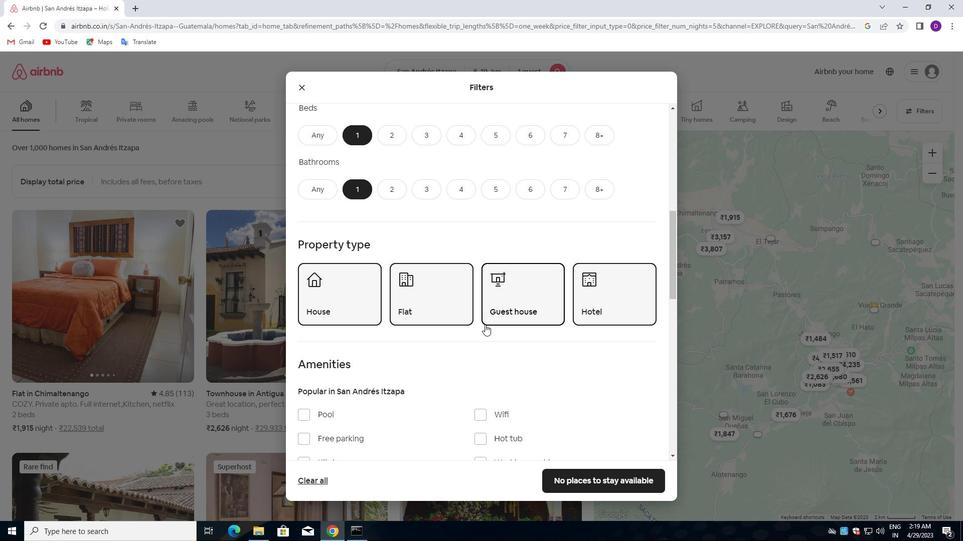 
Action: Mouse moved to (480, 315)
Screenshot: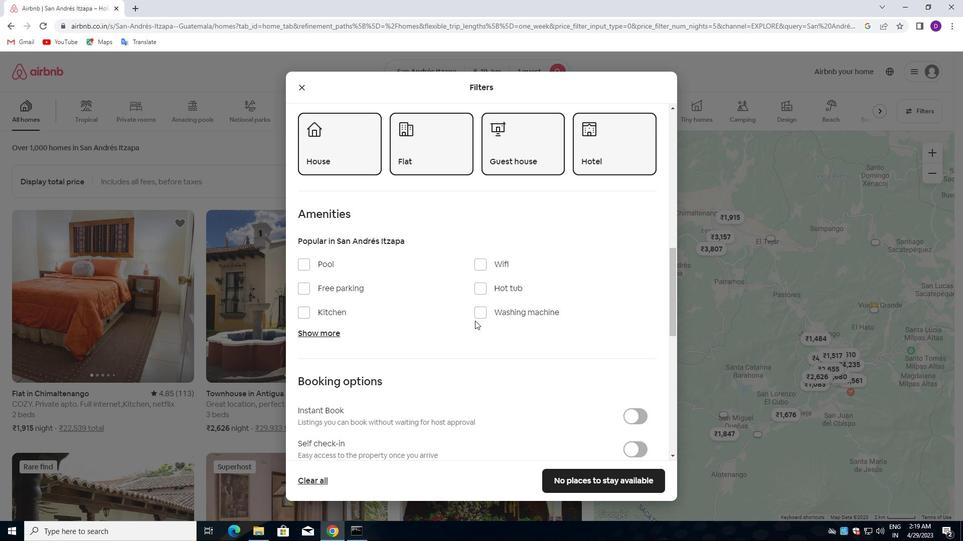 
Action: Mouse pressed left at (480, 315)
Screenshot: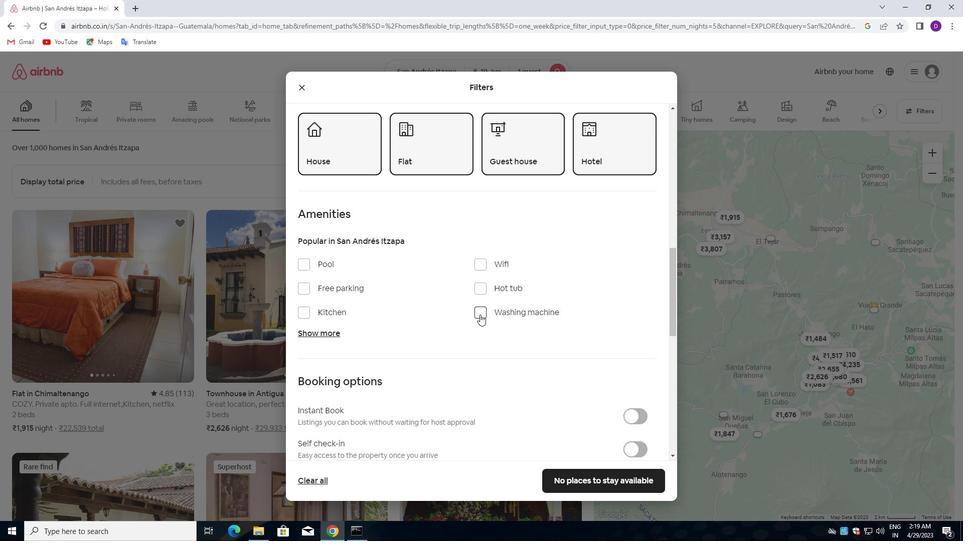 
Action: Mouse moved to (500, 361)
Screenshot: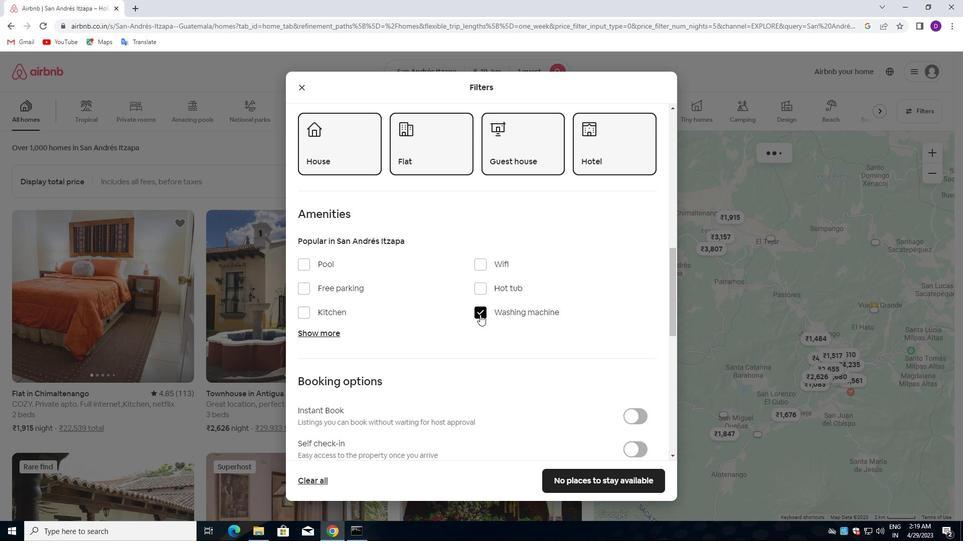 
Action: Mouse scrolled (500, 360) with delta (0, 0)
Screenshot: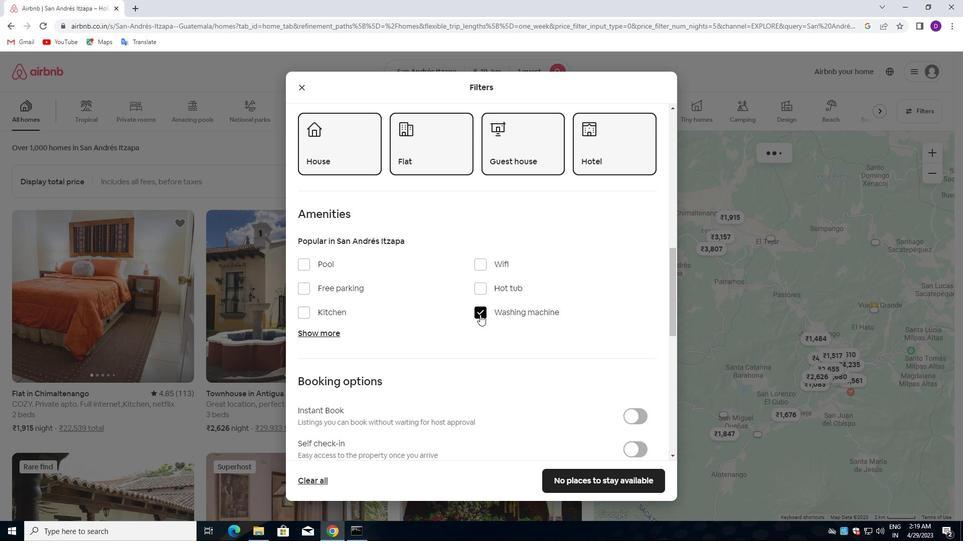 
Action: Mouse moved to (510, 368)
Screenshot: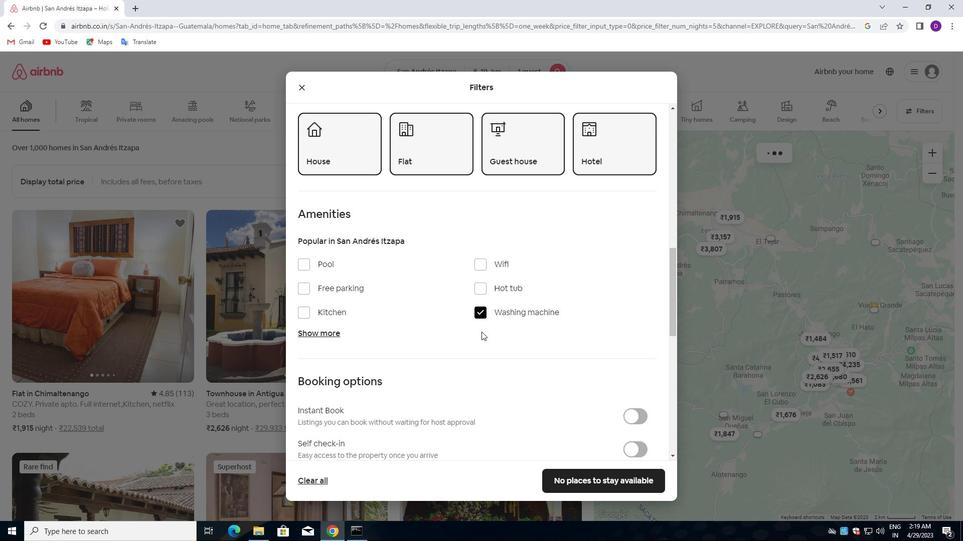 
Action: Mouse scrolled (510, 368) with delta (0, 0)
Screenshot: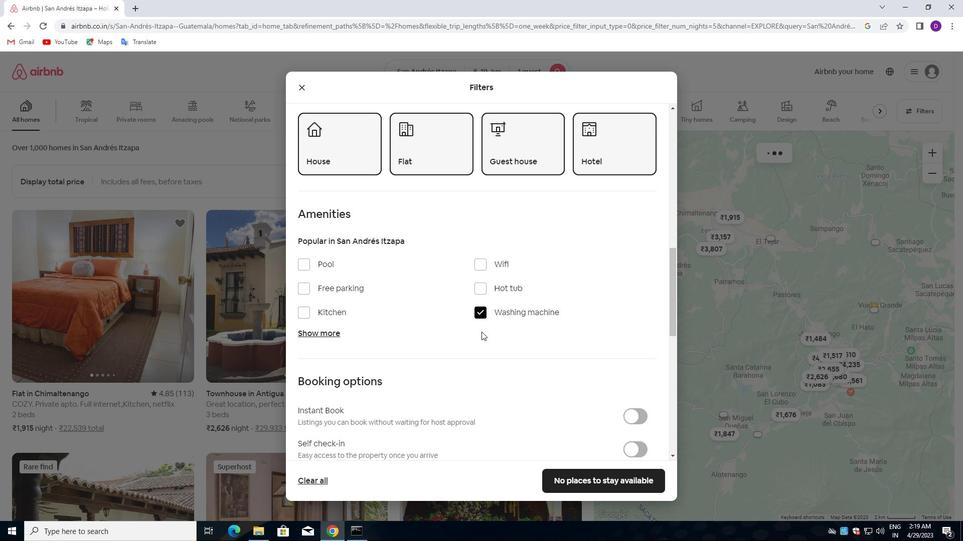 
Action: Mouse moved to (522, 369)
Screenshot: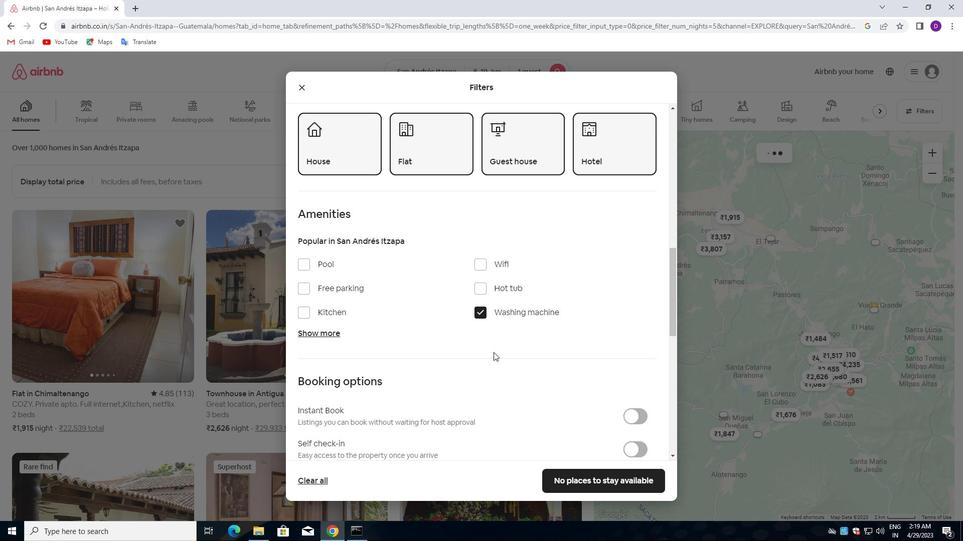 
Action: Mouse scrolled (522, 368) with delta (0, 0)
Screenshot: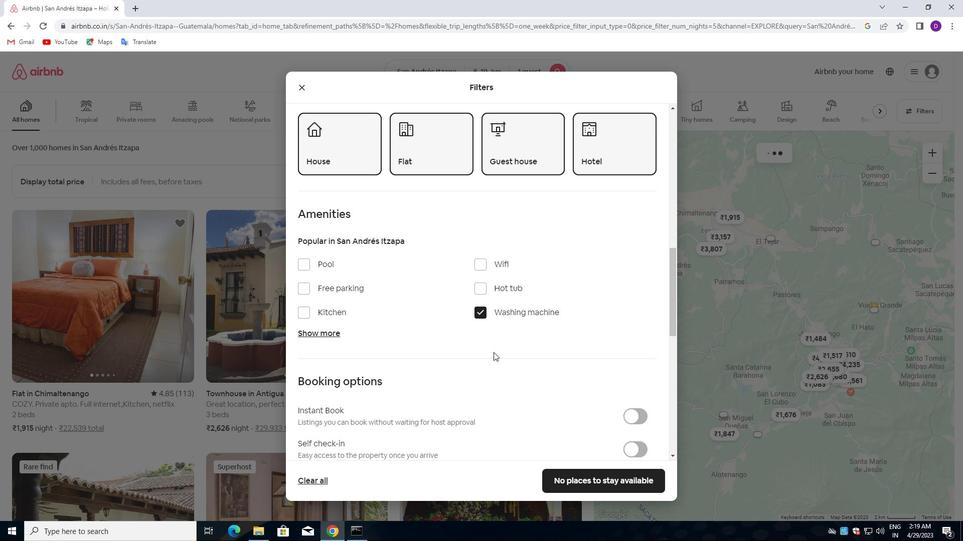 
Action: Mouse moved to (631, 298)
Screenshot: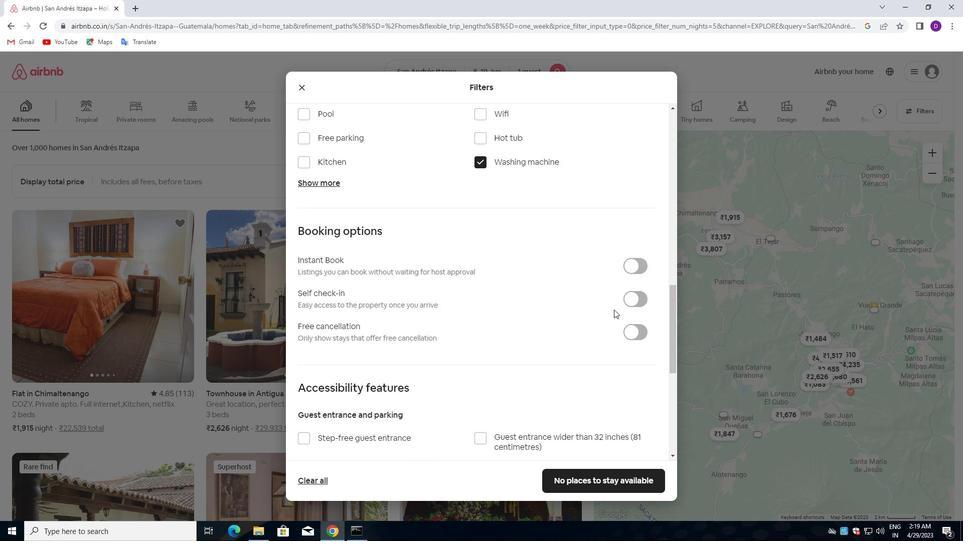 
Action: Mouse pressed left at (631, 298)
Screenshot: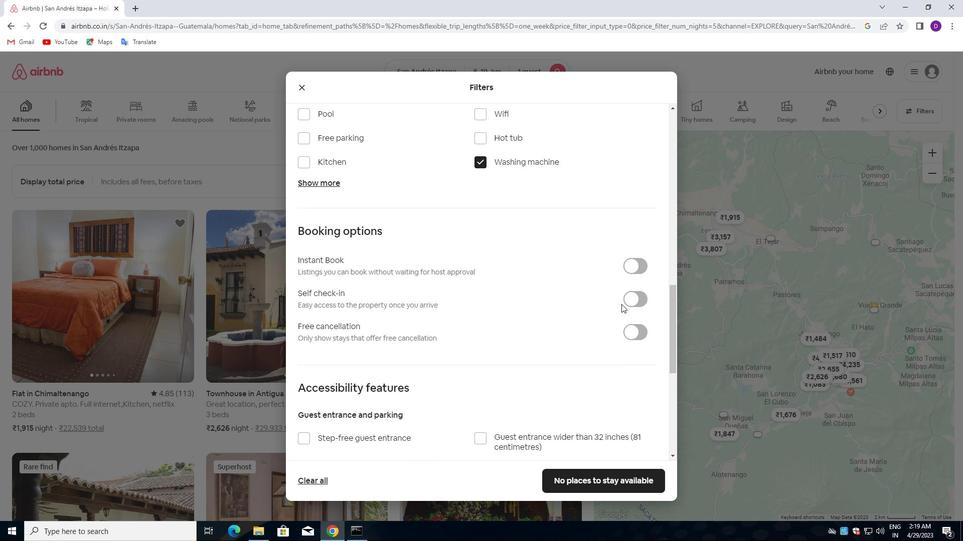 
Action: Mouse moved to (431, 333)
Screenshot: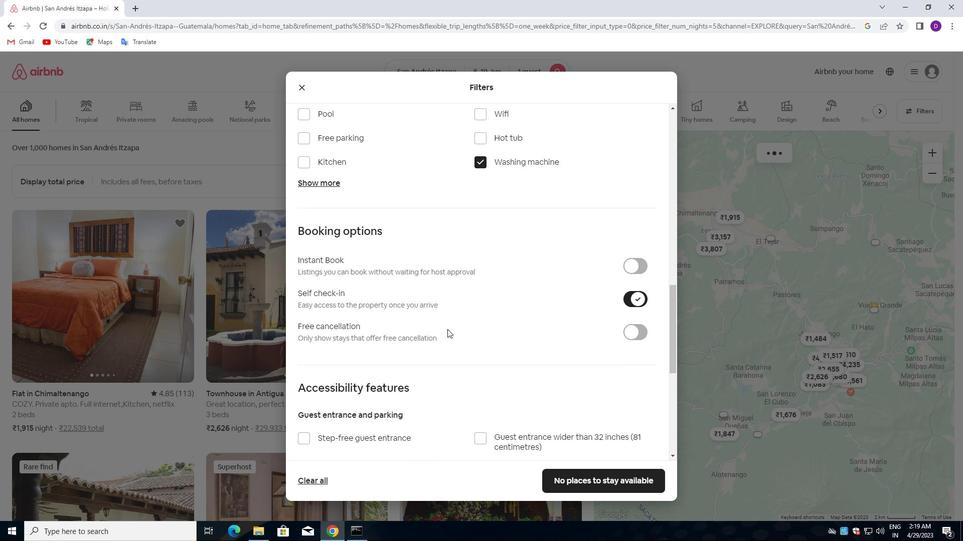 
Action: Mouse scrolled (431, 333) with delta (0, 0)
Screenshot: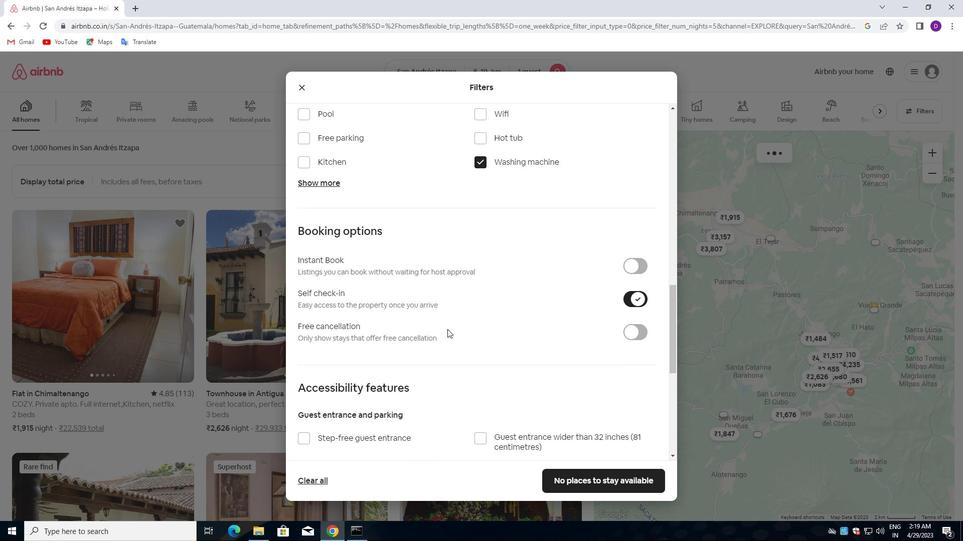
Action: Mouse moved to (429, 334)
Screenshot: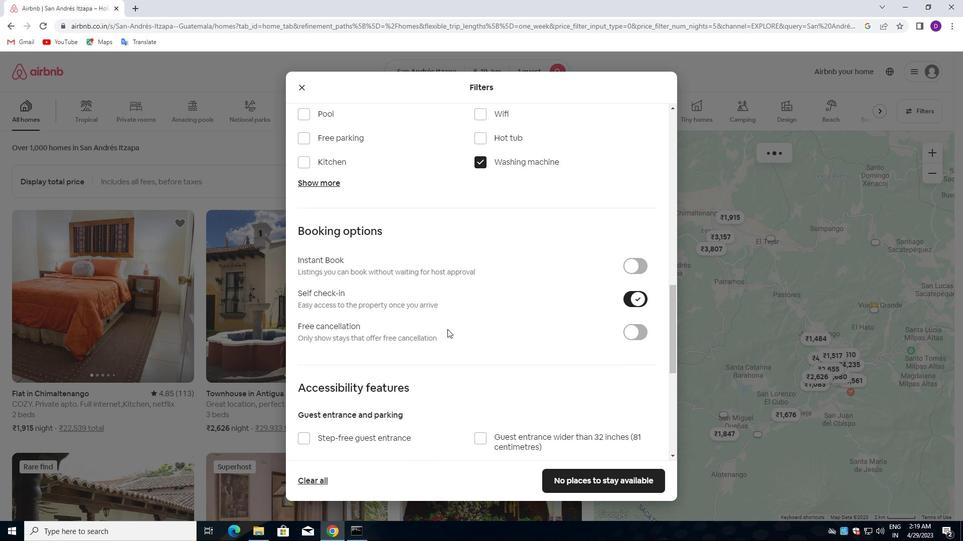 
Action: Mouse scrolled (429, 334) with delta (0, 0)
Screenshot: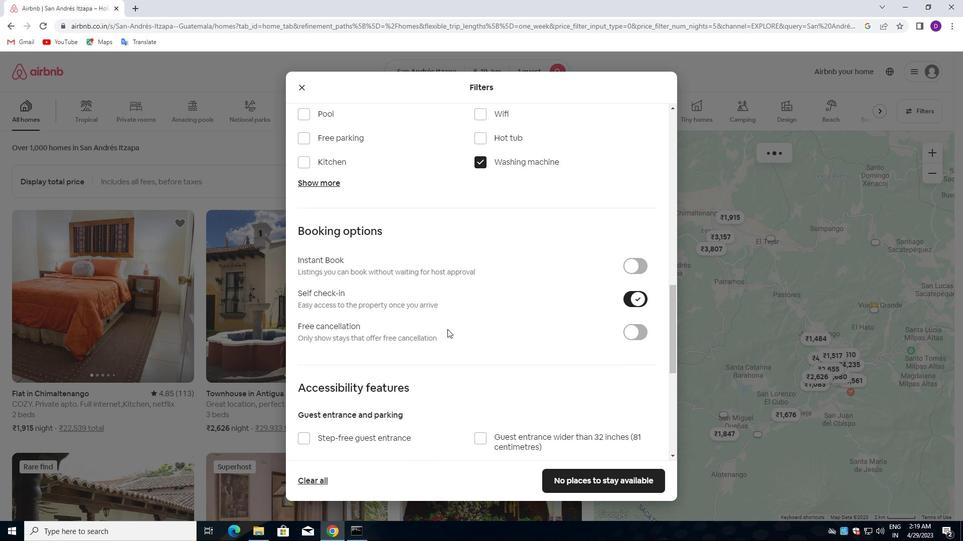 
Action: Mouse scrolled (429, 334) with delta (0, 0)
Screenshot: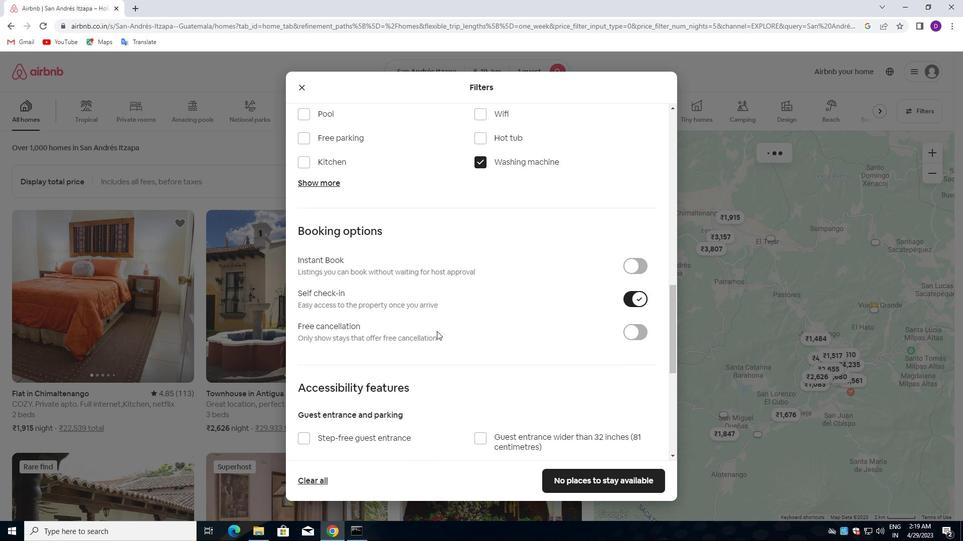 
Action: Mouse scrolled (429, 334) with delta (0, 0)
Screenshot: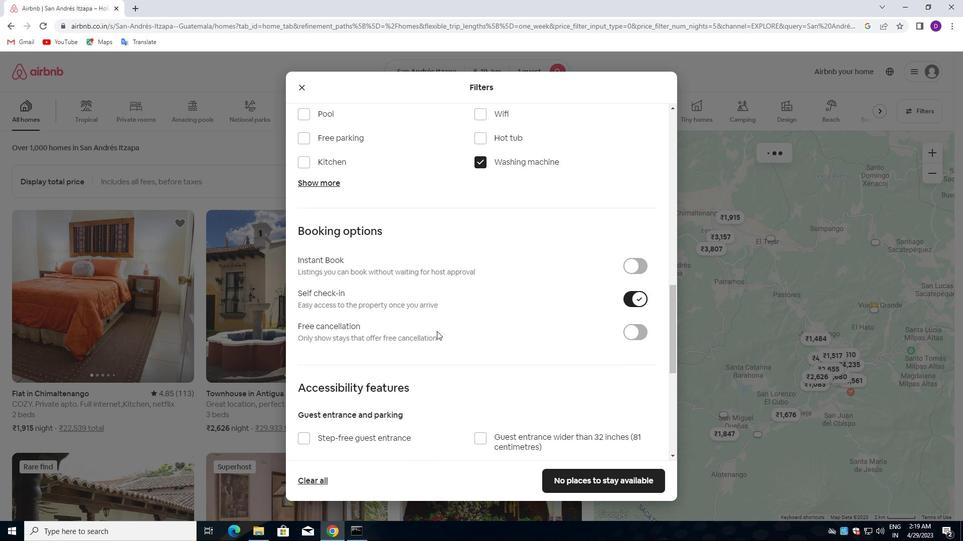
Action: Mouse scrolled (429, 334) with delta (0, 0)
Screenshot: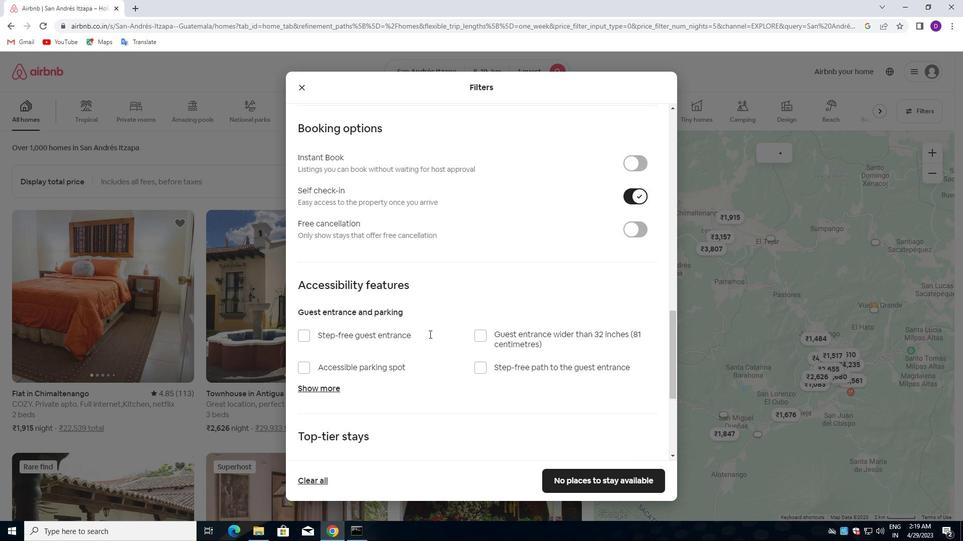 
Action: Mouse moved to (427, 336)
Screenshot: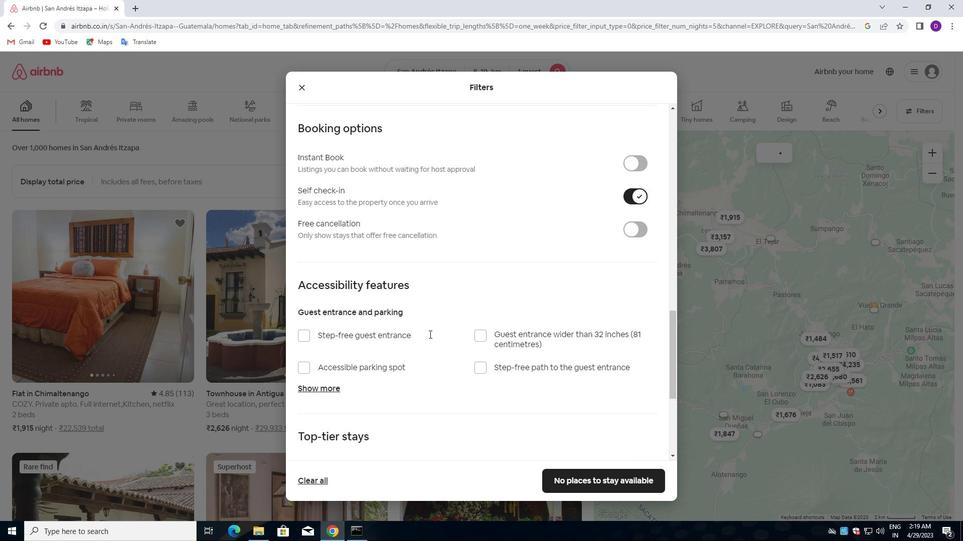 
Action: Mouse scrolled (427, 336) with delta (0, 0)
Screenshot: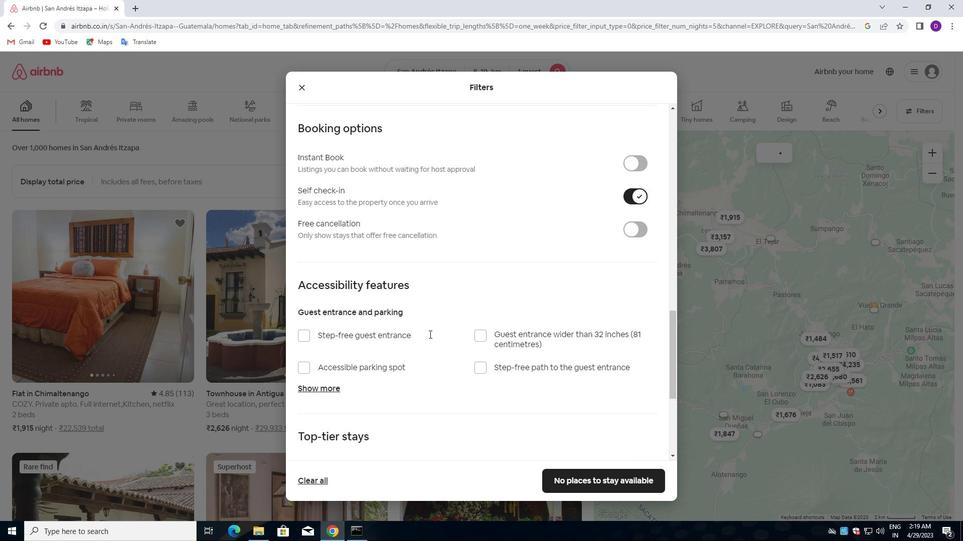 
Action: Mouse moved to (423, 341)
Screenshot: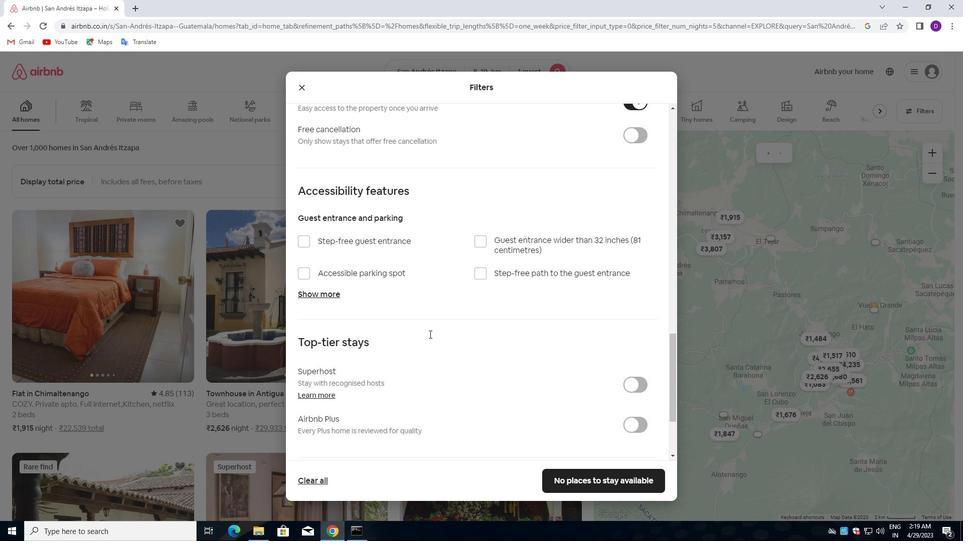 
Action: Mouse scrolled (423, 341) with delta (0, 0)
Screenshot: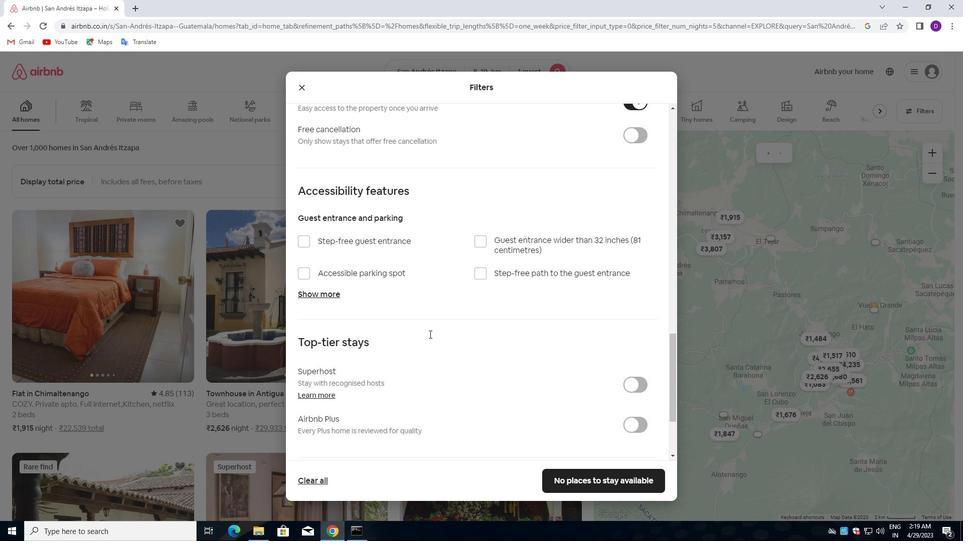 
Action: Mouse moved to (421, 343)
Screenshot: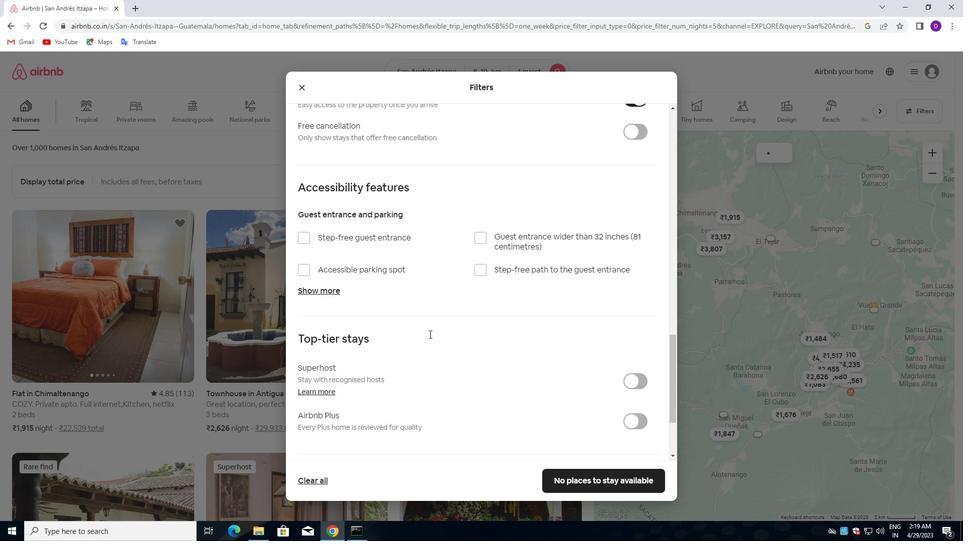 
Action: Mouse scrolled (421, 342) with delta (0, 0)
Screenshot: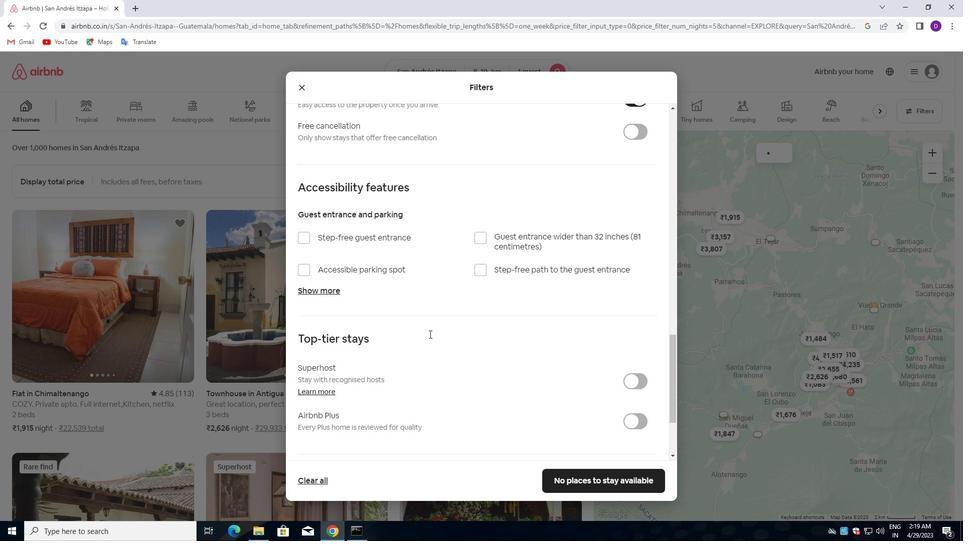 
Action: Mouse moved to (420, 343)
Screenshot: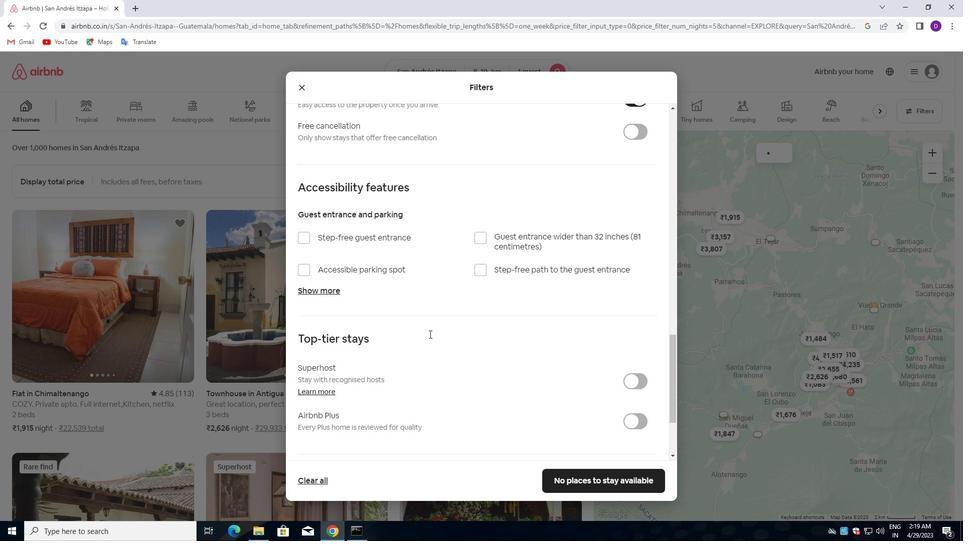 
Action: Mouse scrolled (420, 343) with delta (0, 0)
Screenshot: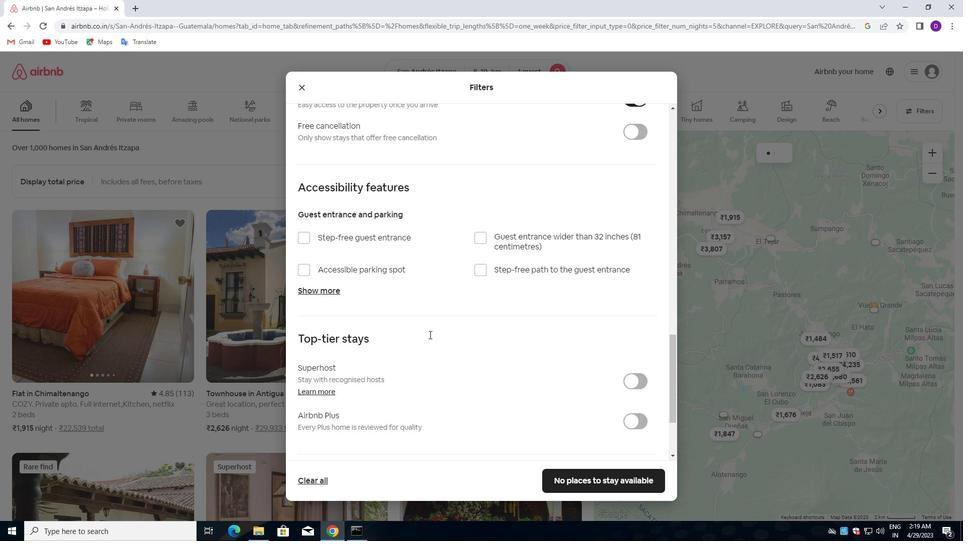 
Action: Mouse moved to (419, 344)
Screenshot: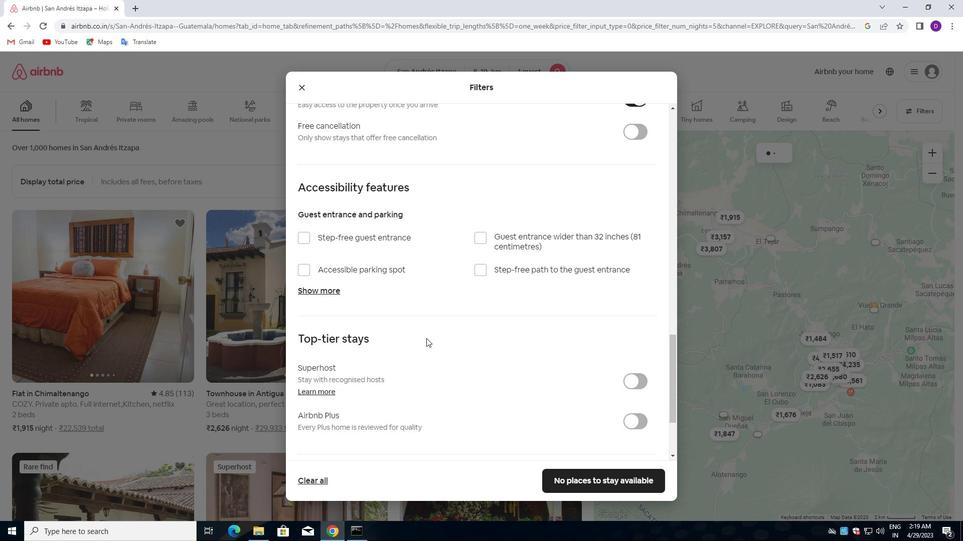
Action: Mouse scrolled (419, 343) with delta (0, 0)
Screenshot: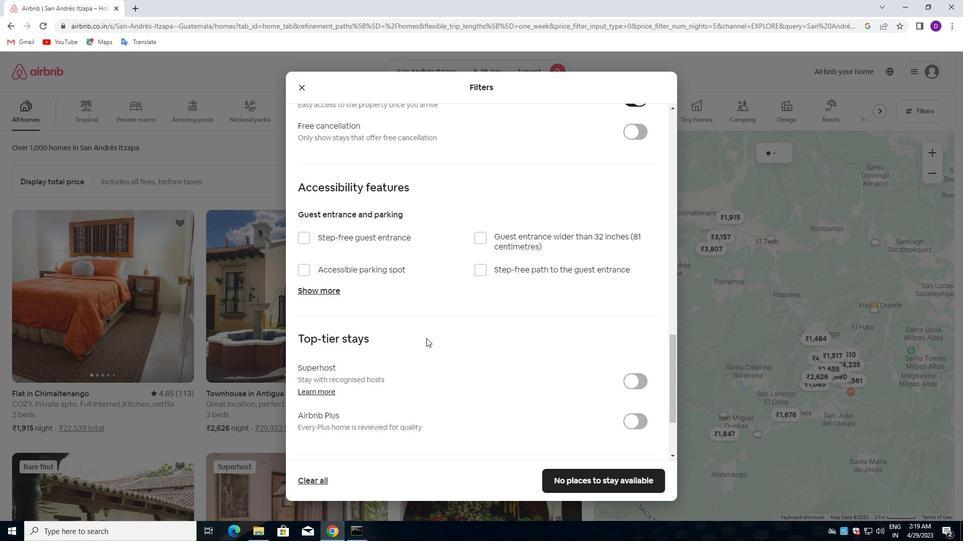 
Action: Mouse moved to (414, 346)
Screenshot: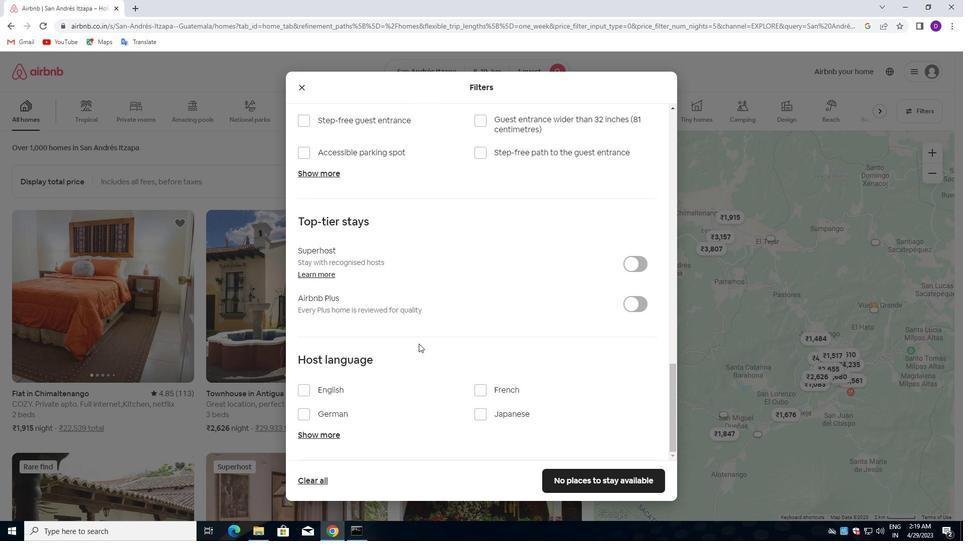 
Action: Mouse scrolled (414, 346) with delta (0, 0)
Screenshot: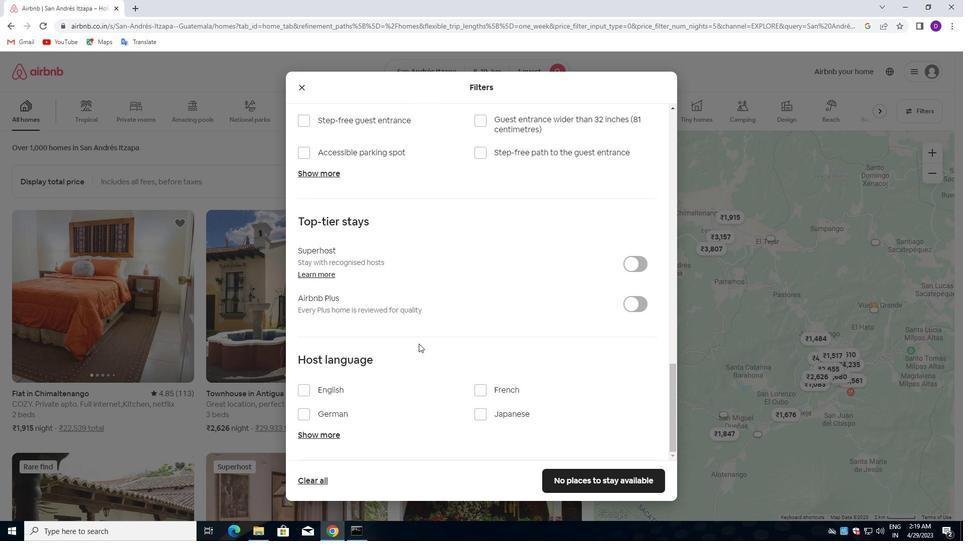 
Action: Mouse moved to (408, 349)
Screenshot: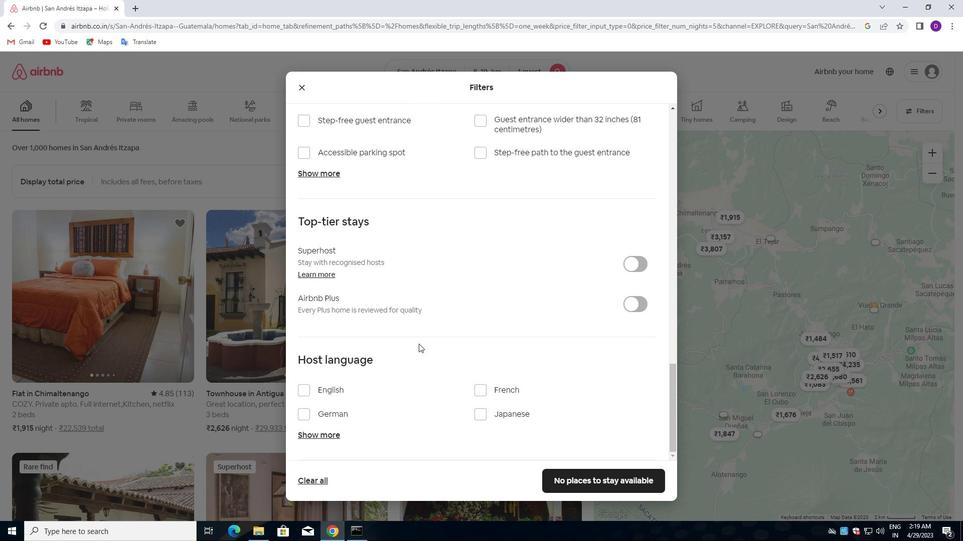 
Action: Mouse scrolled (408, 348) with delta (0, 0)
Screenshot: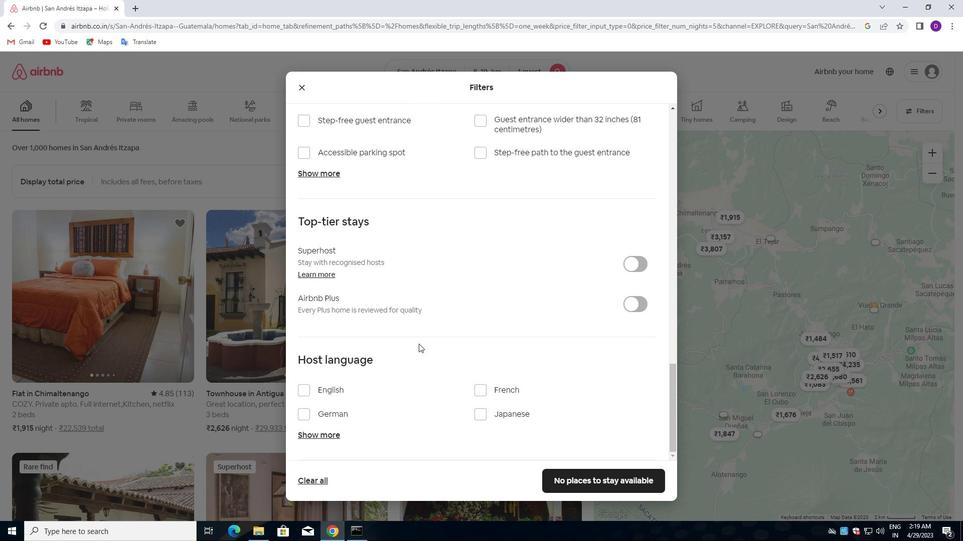 
Action: Mouse moved to (405, 350)
Screenshot: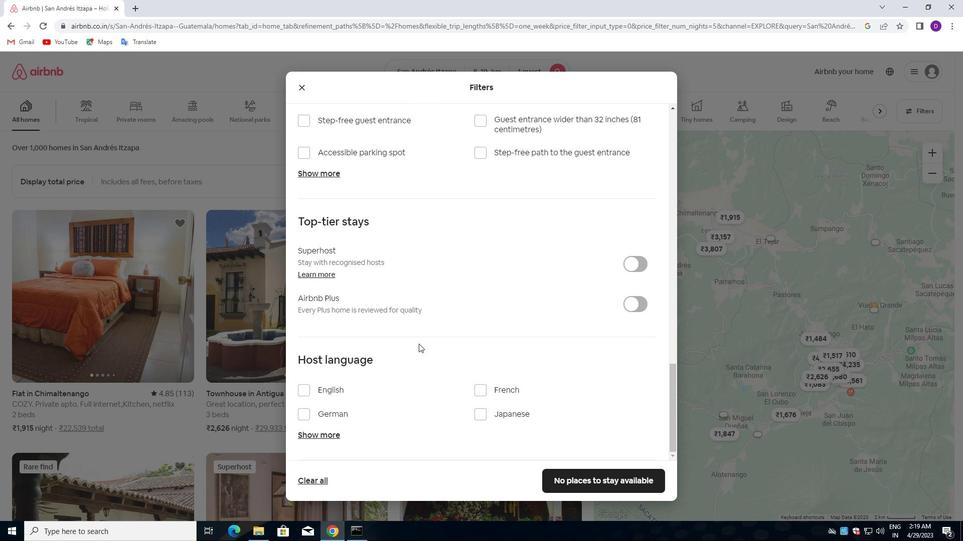 
Action: Mouse scrolled (405, 350) with delta (0, 0)
Screenshot: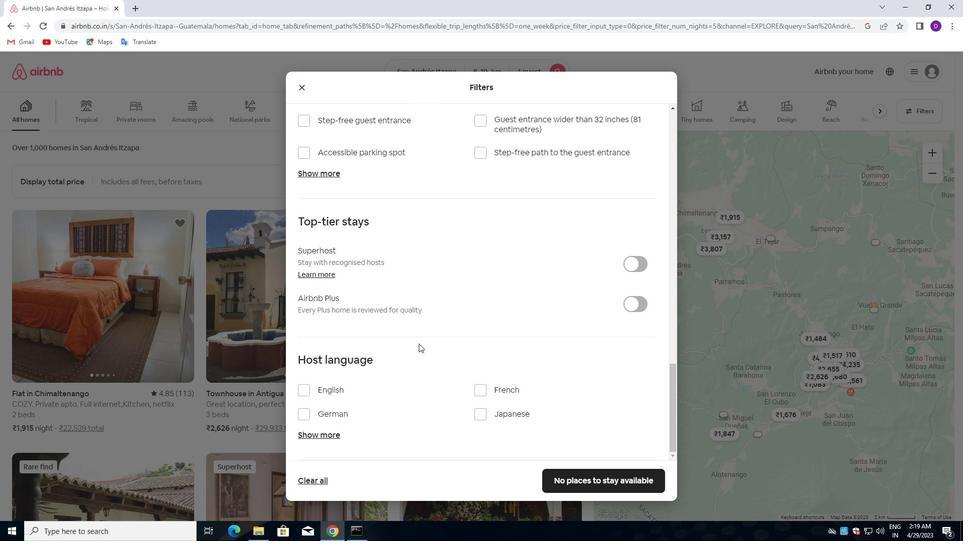 
Action: Mouse moved to (390, 355)
Screenshot: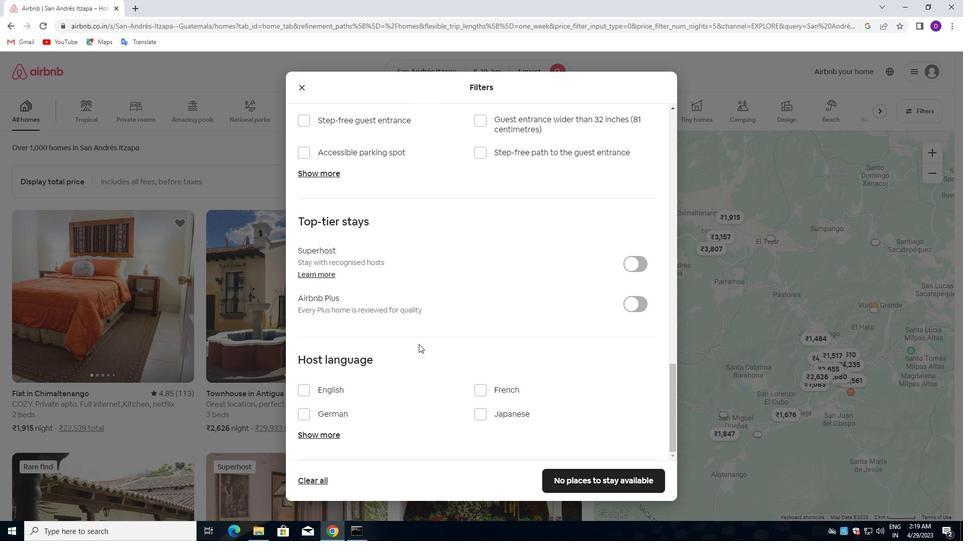 
Action: Mouse scrolled (390, 354) with delta (0, 0)
Screenshot: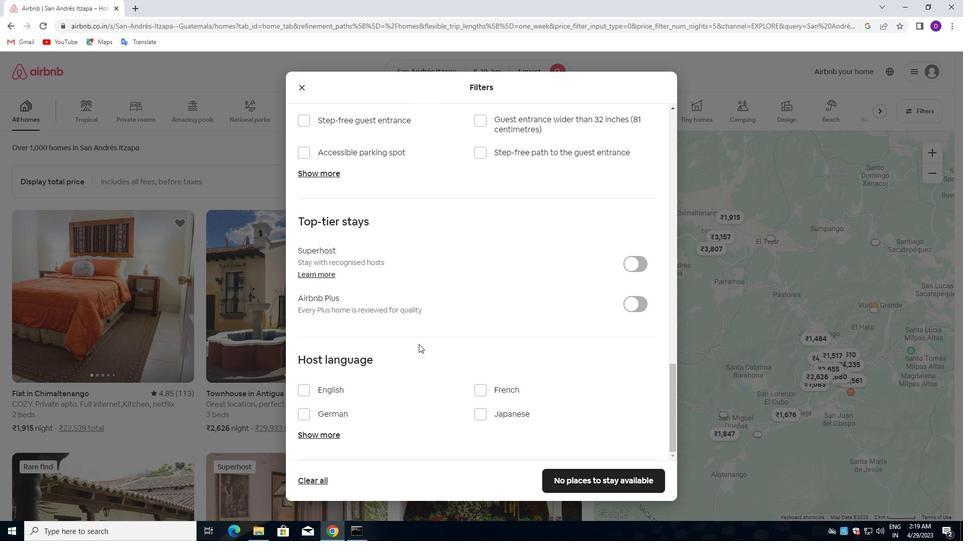 
Action: Mouse moved to (305, 387)
Screenshot: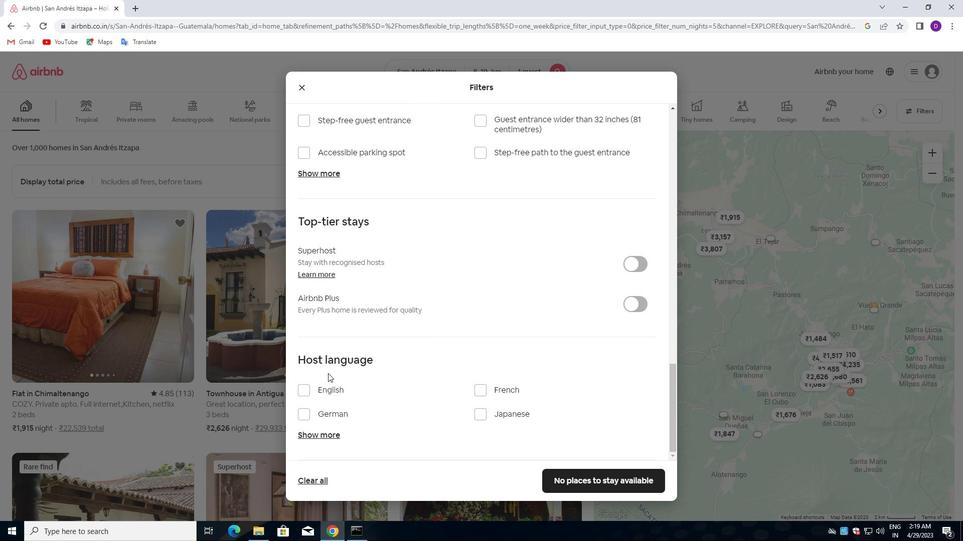 
Action: Mouse pressed left at (305, 387)
Screenshot: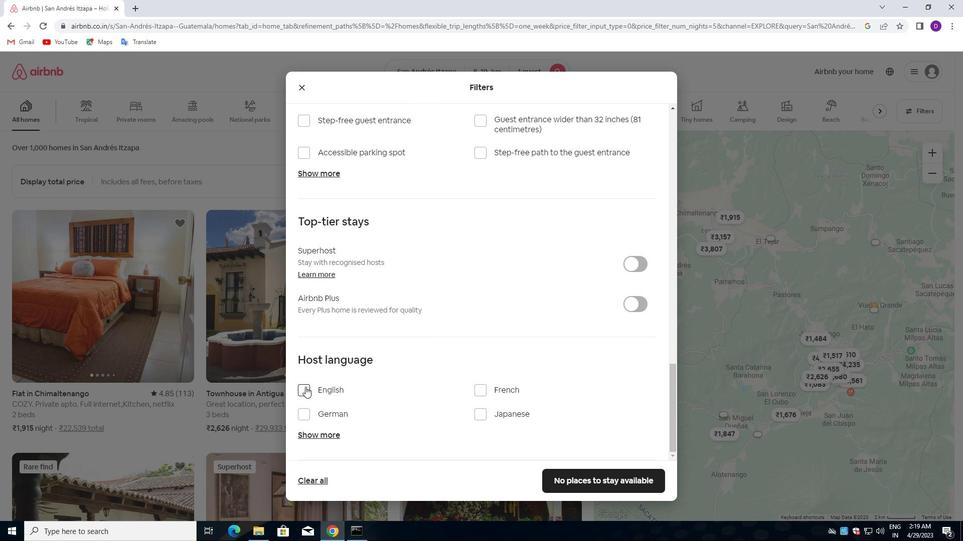 
Action: Mouse moved to (605, 477)
Screenshot: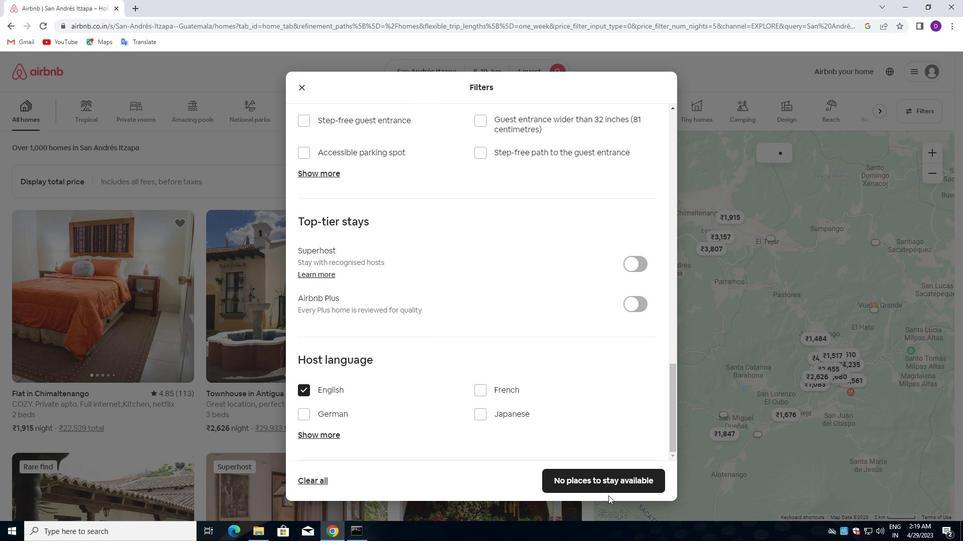 
Action: Mouse pressed left at (605, 477)
Screenshot: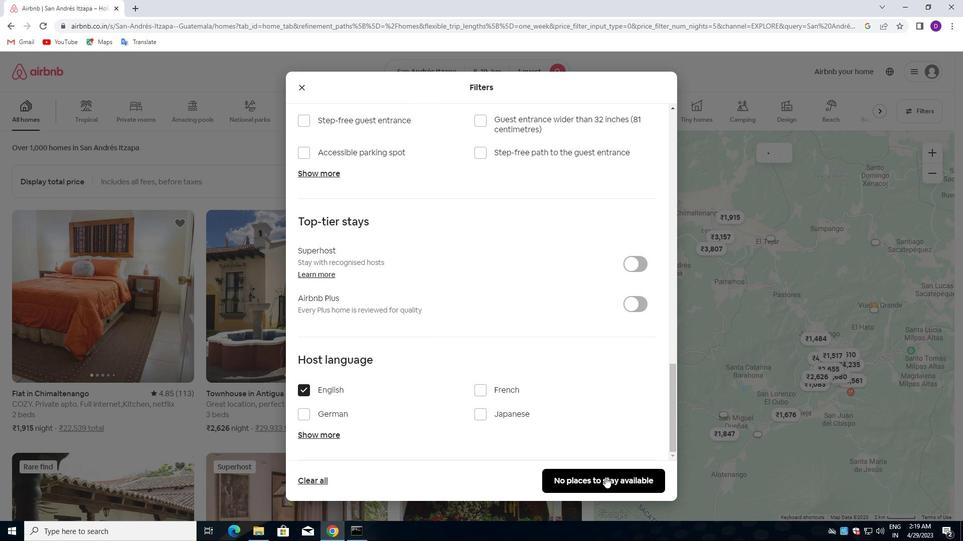
